 Task: Look for space in Botou, China from 2nd September, 2023 to 6th September, 2023 for 2 adults in price range Rs.15000 to Rs.20000. Place can be entire place with 1  bedroom having 1 bed and 1 bathroom. Property type can be house, flat, guest house, hotel. Booking option can be shelf check-in. Required host language is Chinese (Simplified).
Action: Mouse moved to (516, 133)
Screenshot: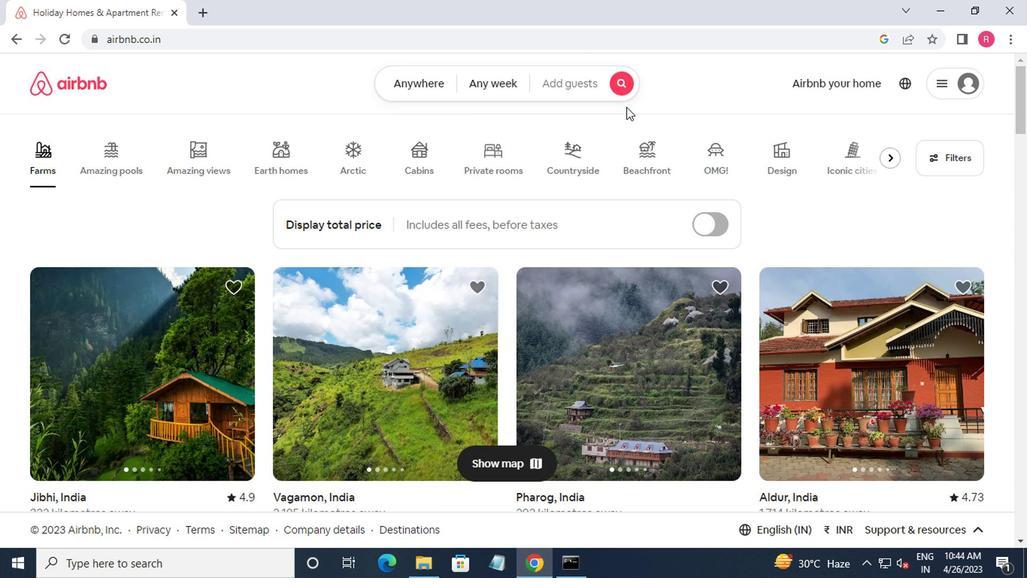 
Action: Mouse pressed left at (516, 133)
Screenshot: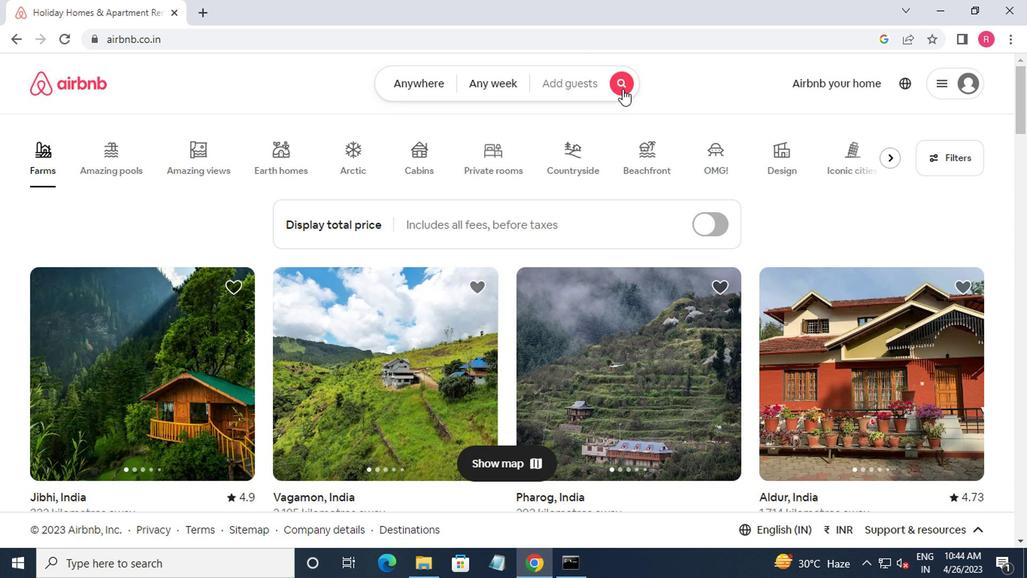 
Action: Mouse moved to (292, 171)
Screenshot: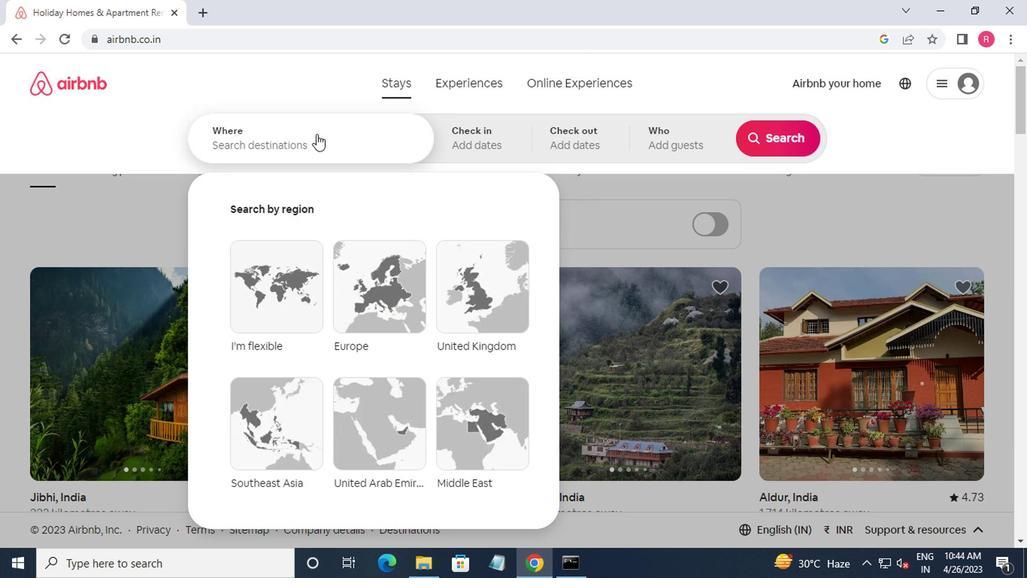 
Action: Mouse pressed left at (292, 171)
Screenshot: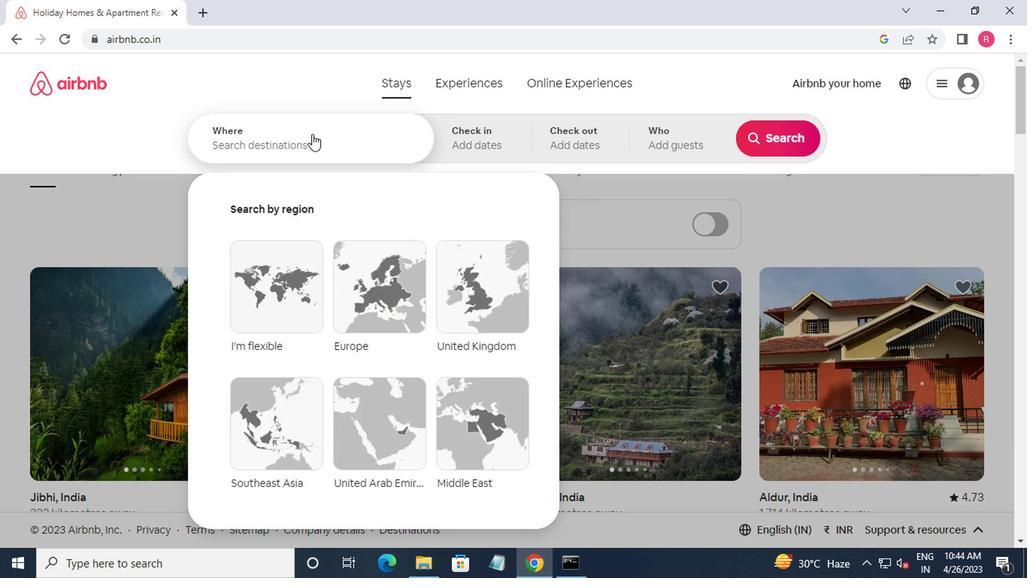 
Action: Mouse moved to (276, 187)
Screenshot: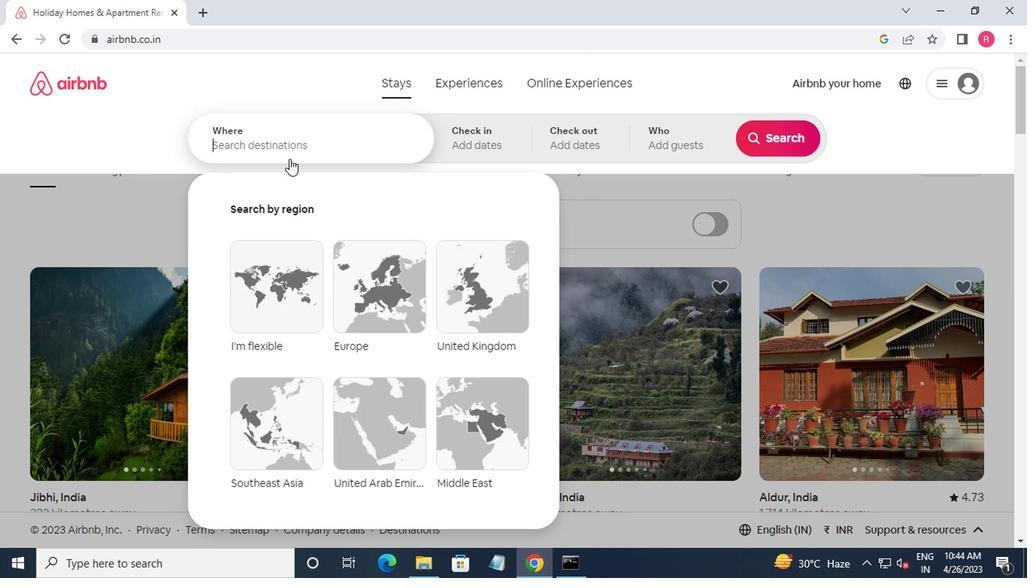 
Action: Key pressed botou,china
Screenshot: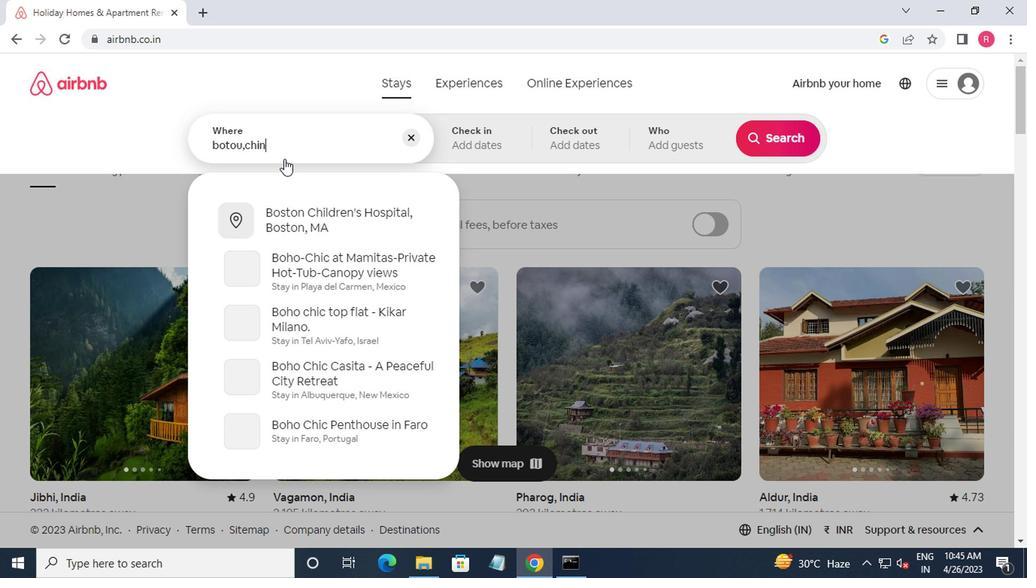 
Action: Mouse moved to (276, 187)
Screenshot: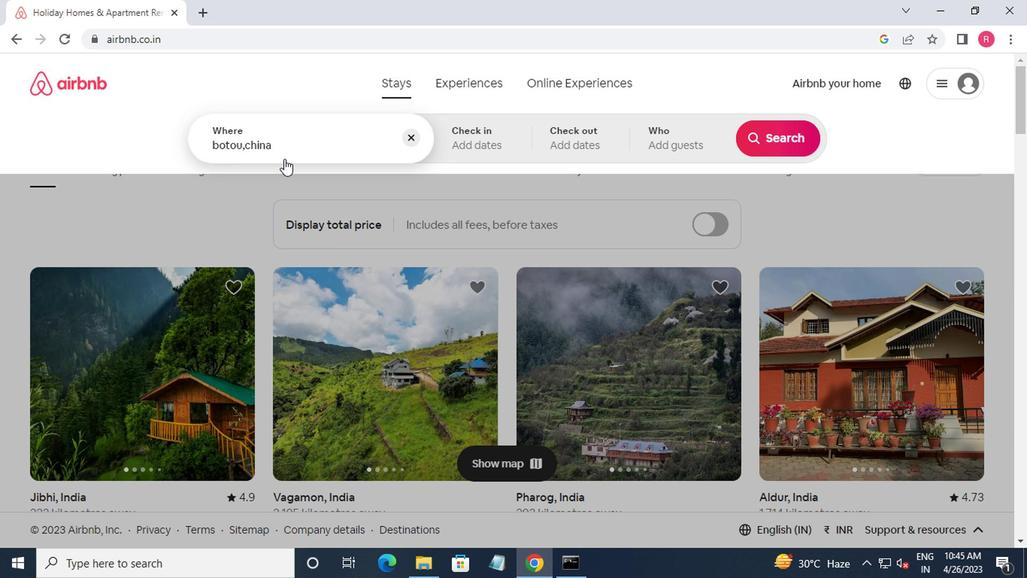 
Action: Key pressed <Key.enter>
Screenshot: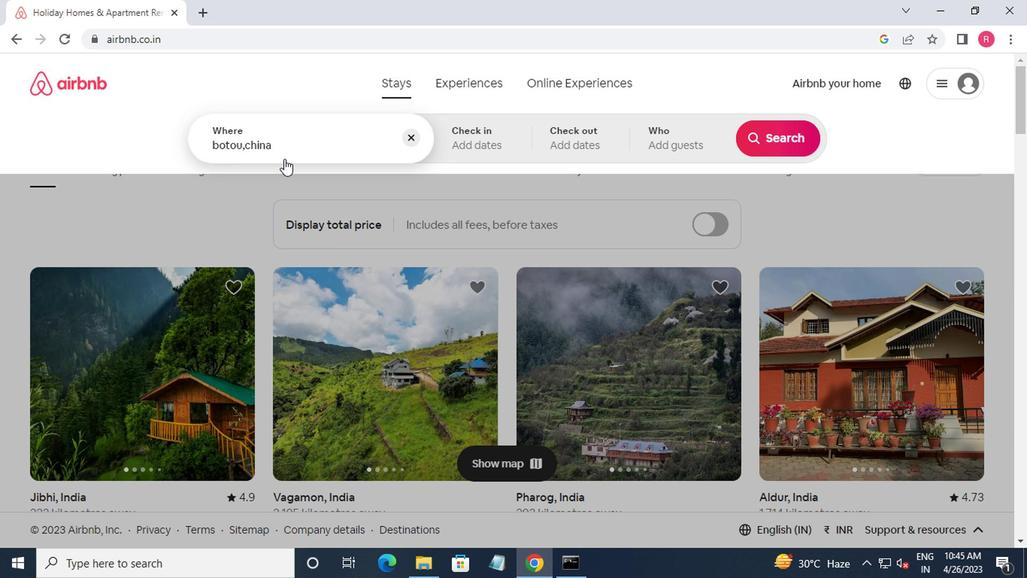 
Action: Mouse moved to (619, 255)
Screenshot: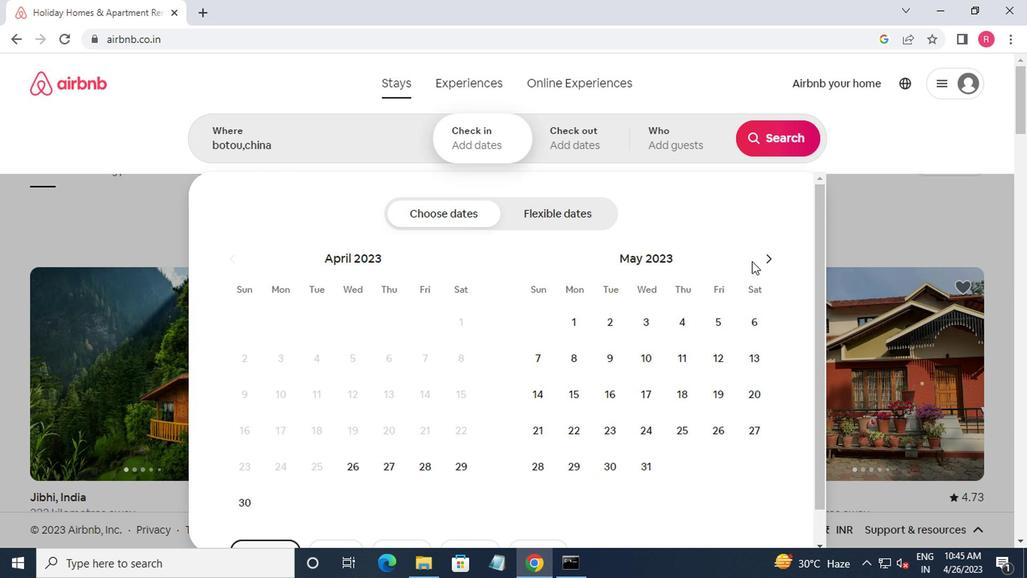 
Action: Mouse pressed left at (619, 255)
Screenshot: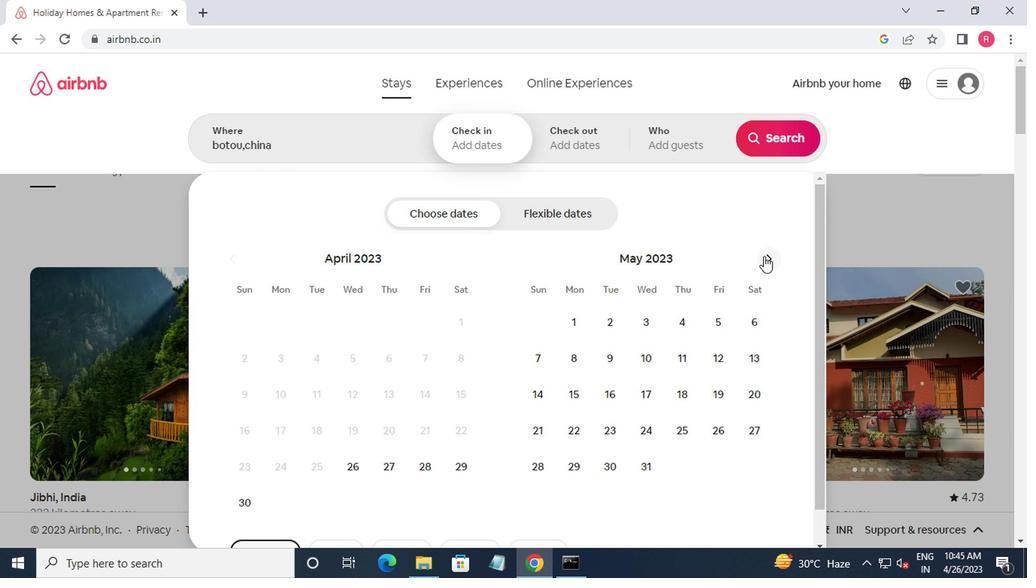 
Action: Mouse moved to (619, 255)
Screenshot: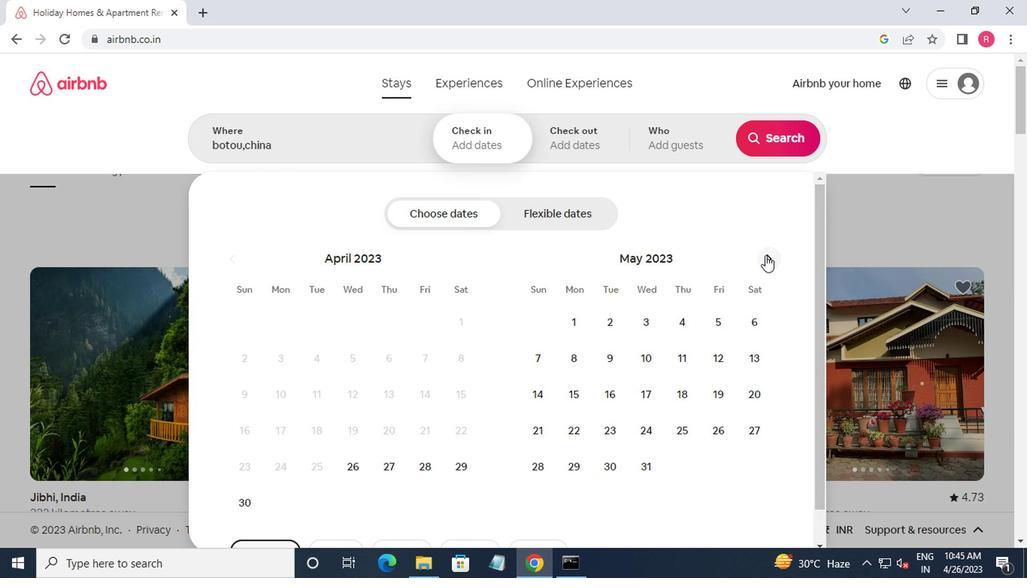 
Action: Mouse pressed left at (619, 255)
Screenshot: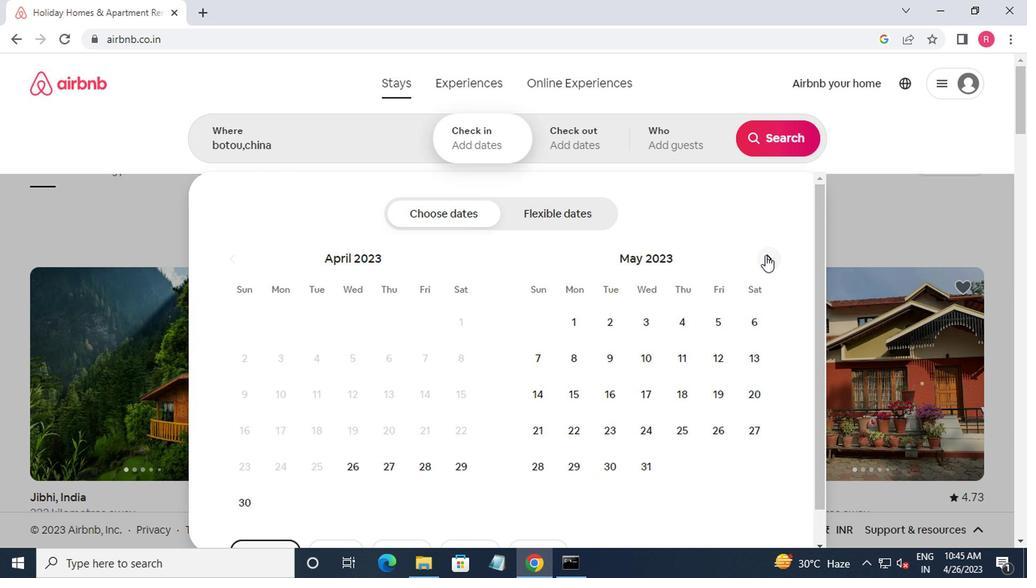 
Action: Mouse moved to (619, 254)
Screenshot: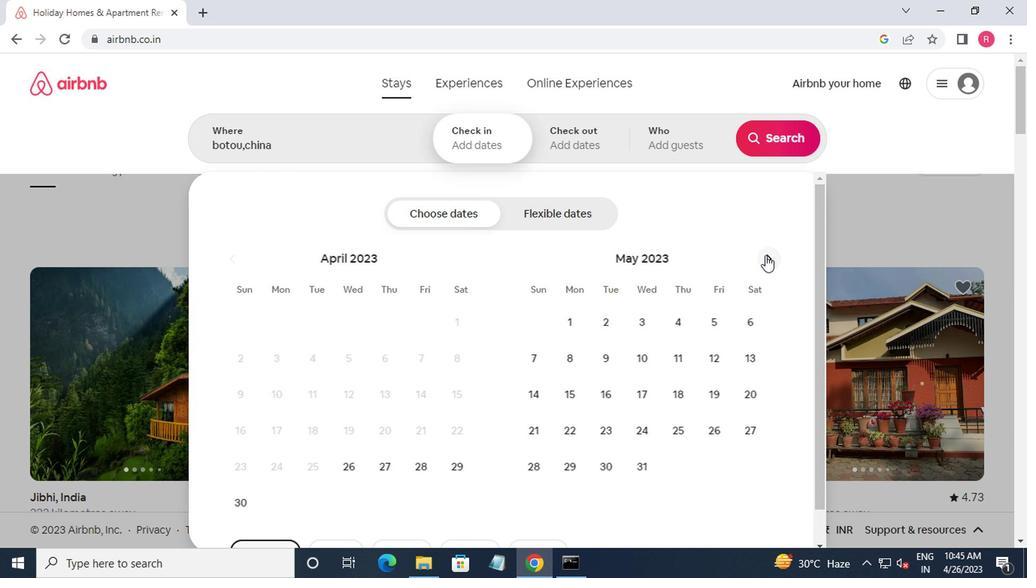 
Action: Mouse pressed left at (619, 254)
Screenshot: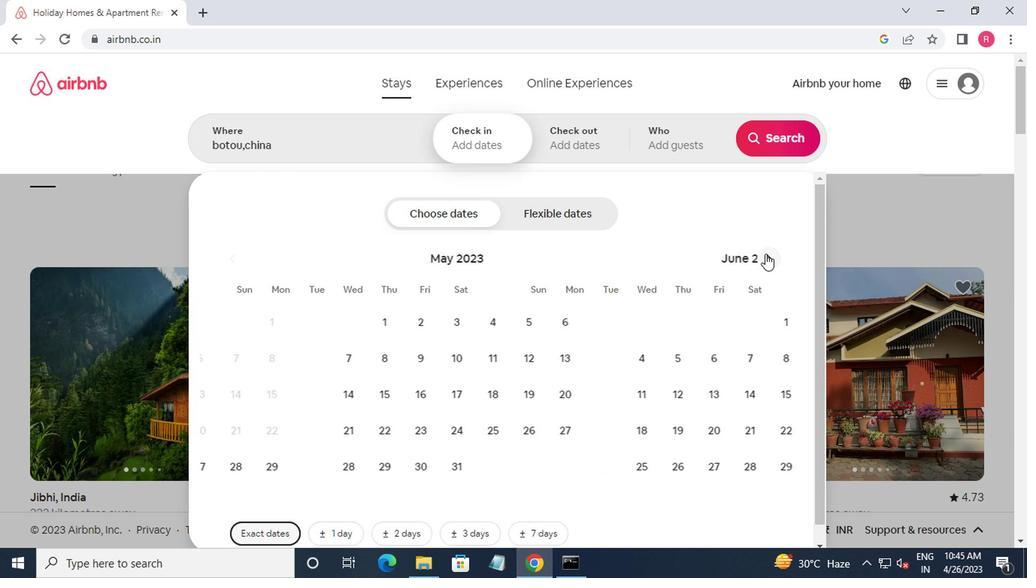 
Action: Mouse pressed left at (619, 254)
Screenshot: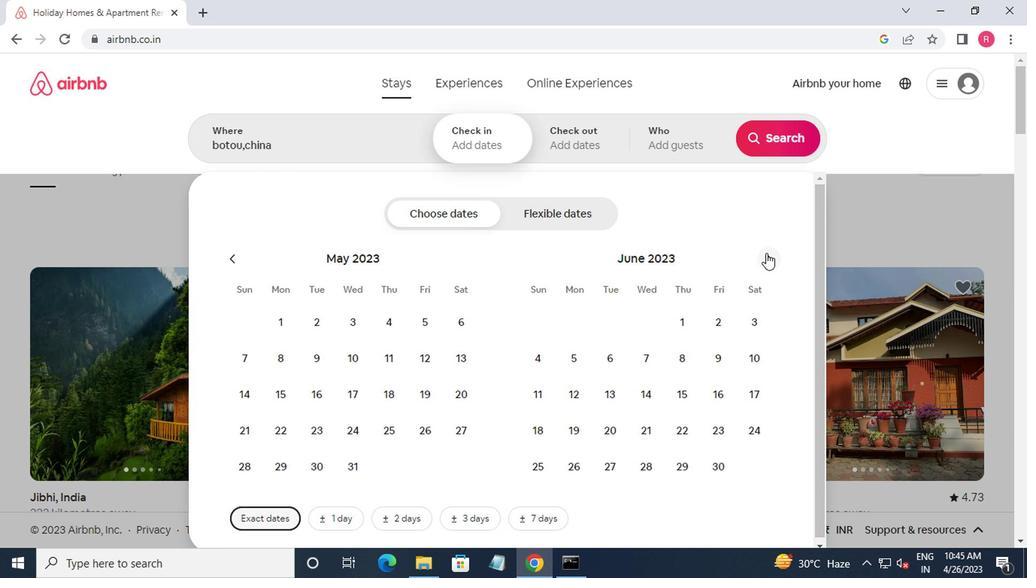 
Action: Mouse pressed left at (619, 254)
Screenshot: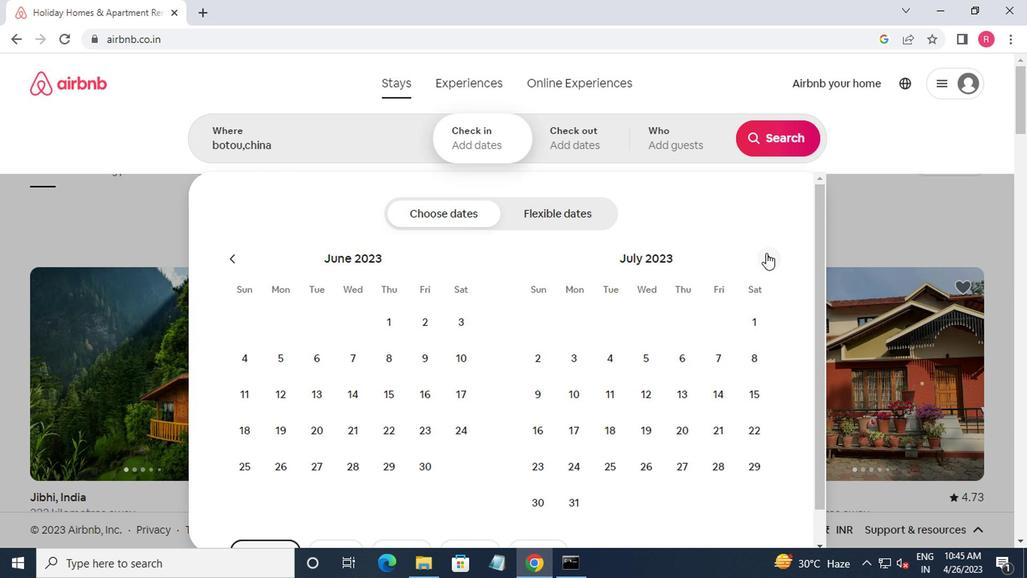 
Action: Mouse moved to (619, 254)
Screenshot: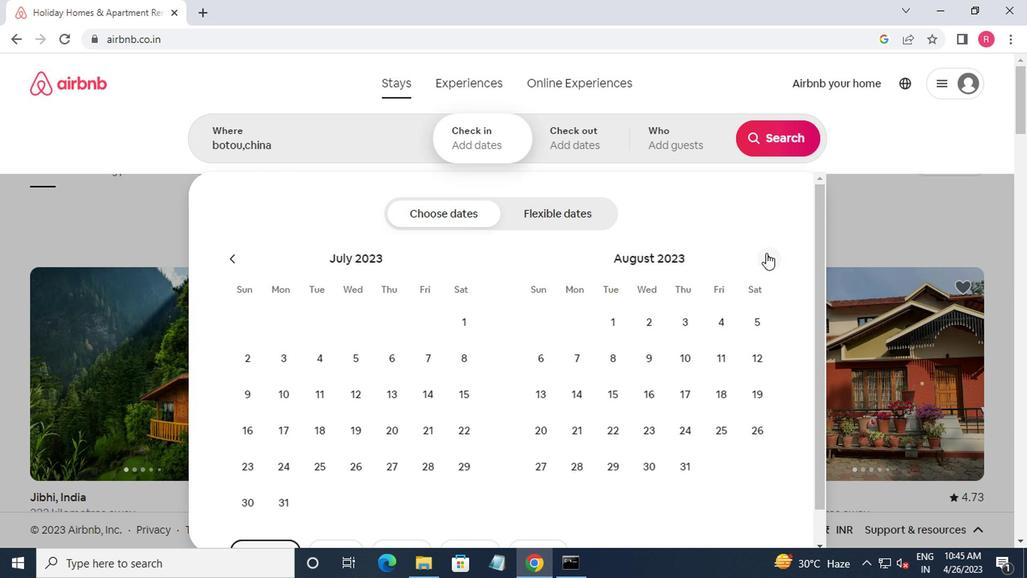 
Action: Mouse pressed left at (619, 254)
Screenshot: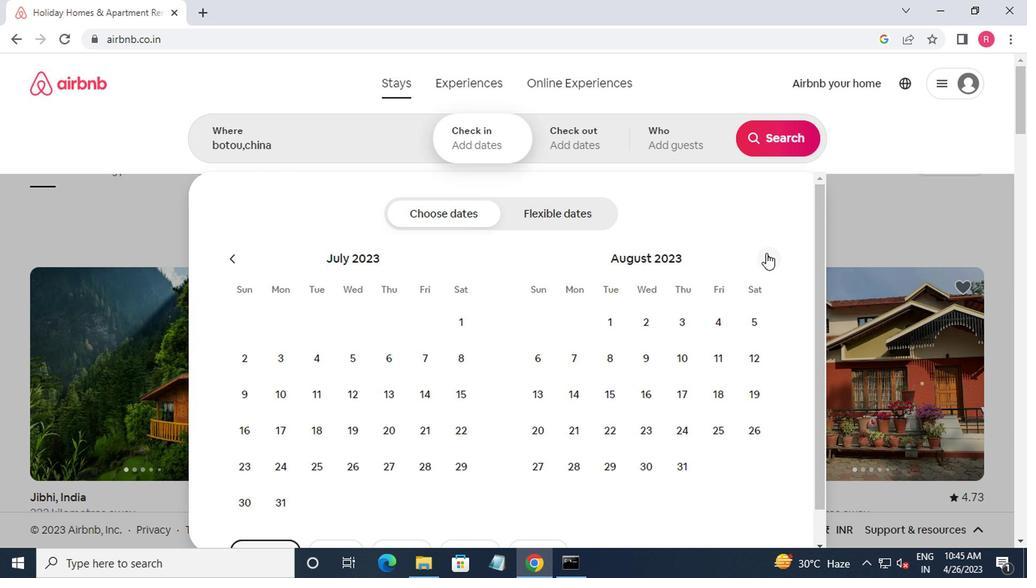 
Action: Mouse moved to (614, 309)
Screenshot: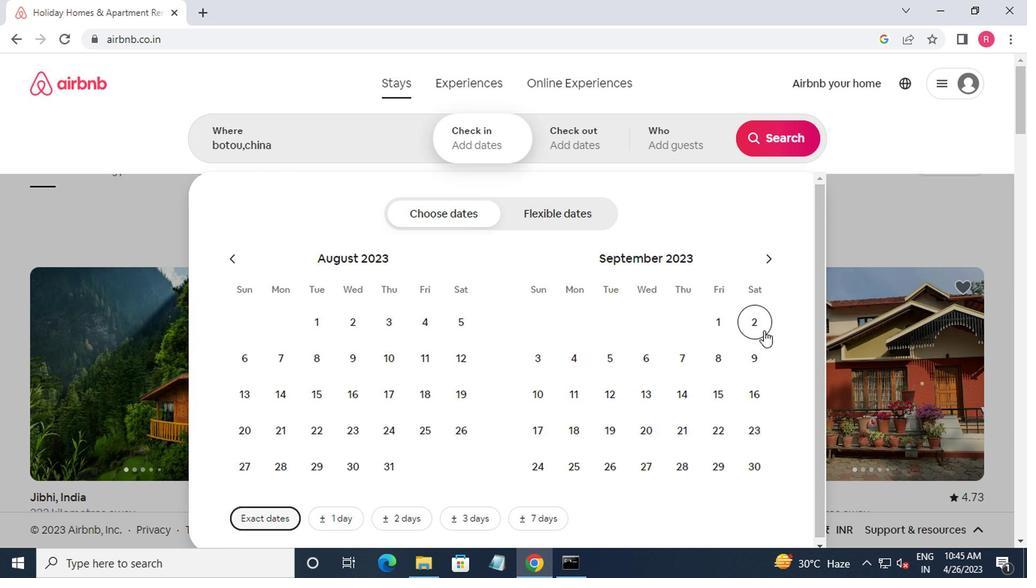 
Action: Mouse pressed left at (614, 309)
Screenshot: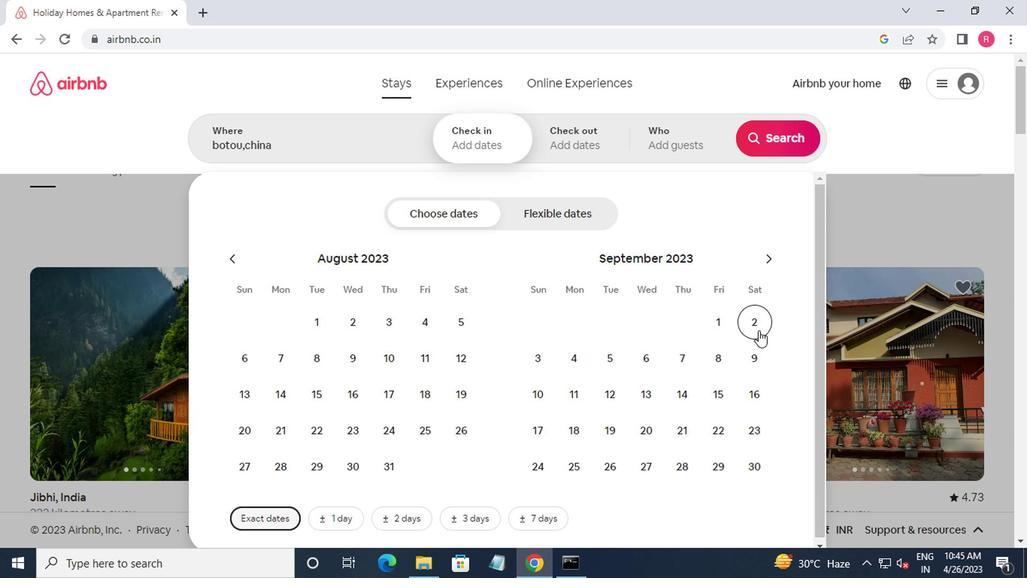 
Action: Mouse moved to (535, 340)
Screenshot: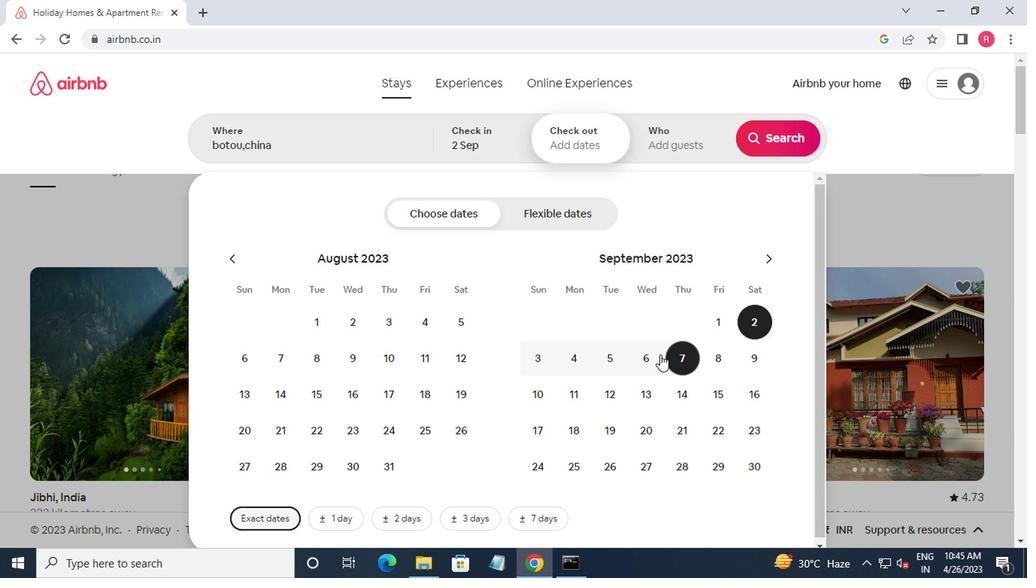 
Action: Mouse pressed left at (535, 340)
Screenshot: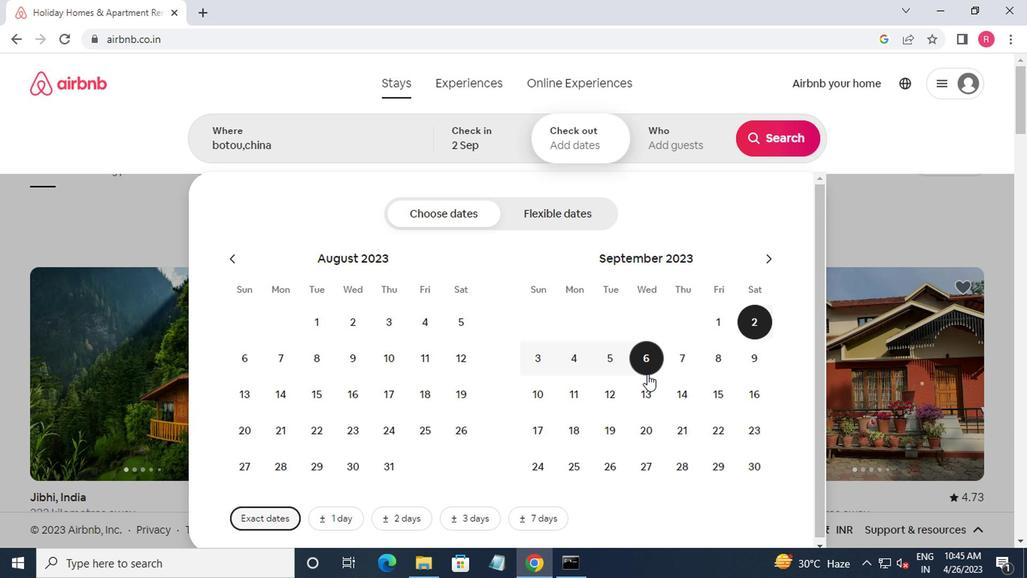 
Action: Mouse moved to (542, 160)
Screenshot: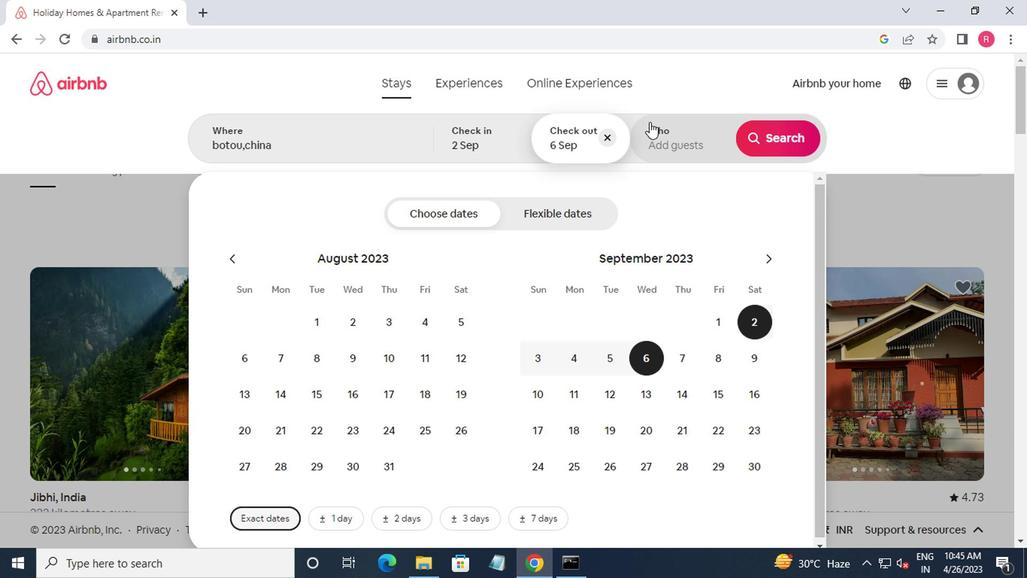 
Action: Mouse pressed left at (542, 160)
Screenshot: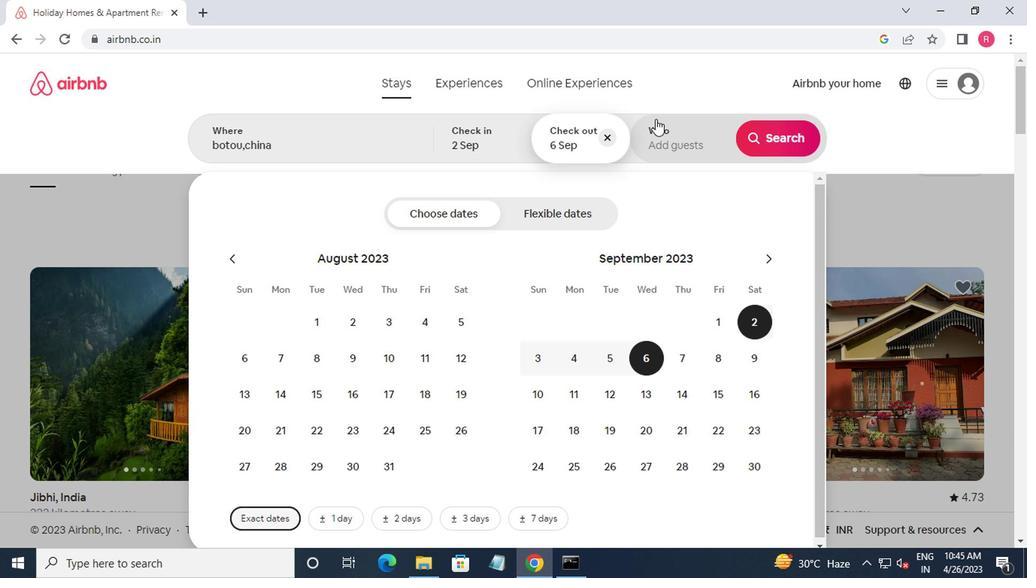 
Action: Mouse moved to (630, 232)
Screenshot: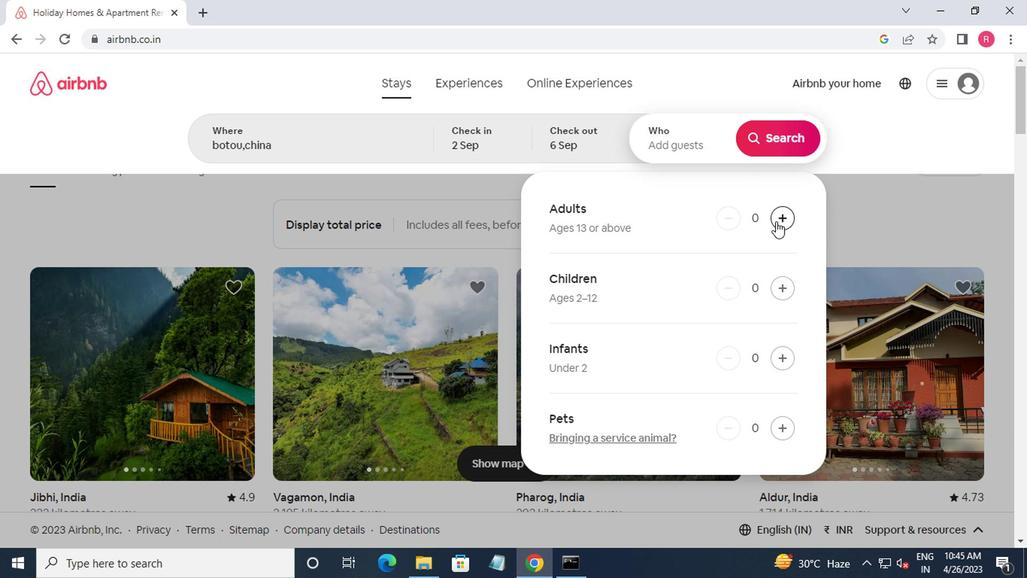 
Action: Mouse pressed left at (630, 232)
Screenshot: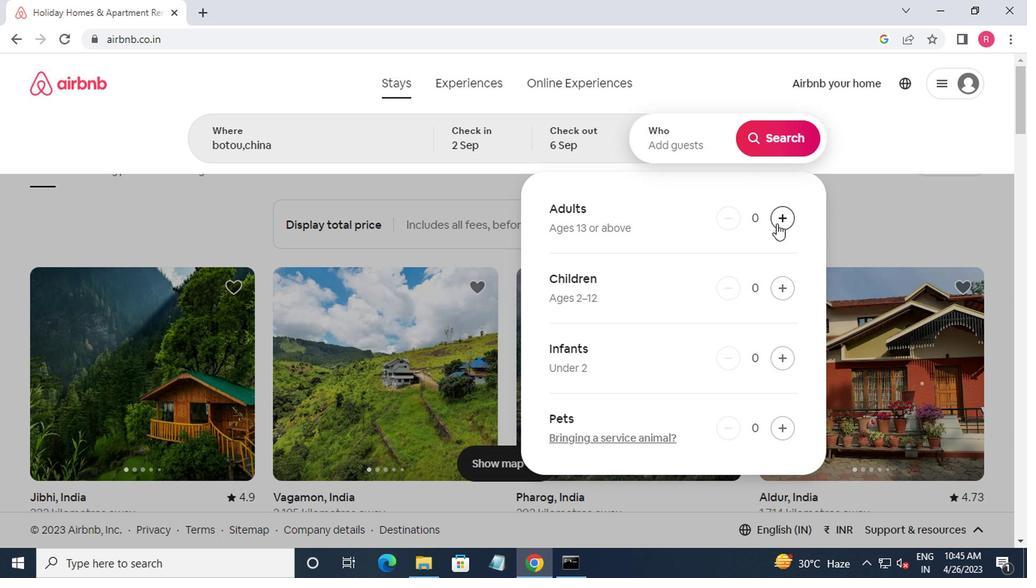 
Action: Mouse moved to (630, 232)
Screenshot: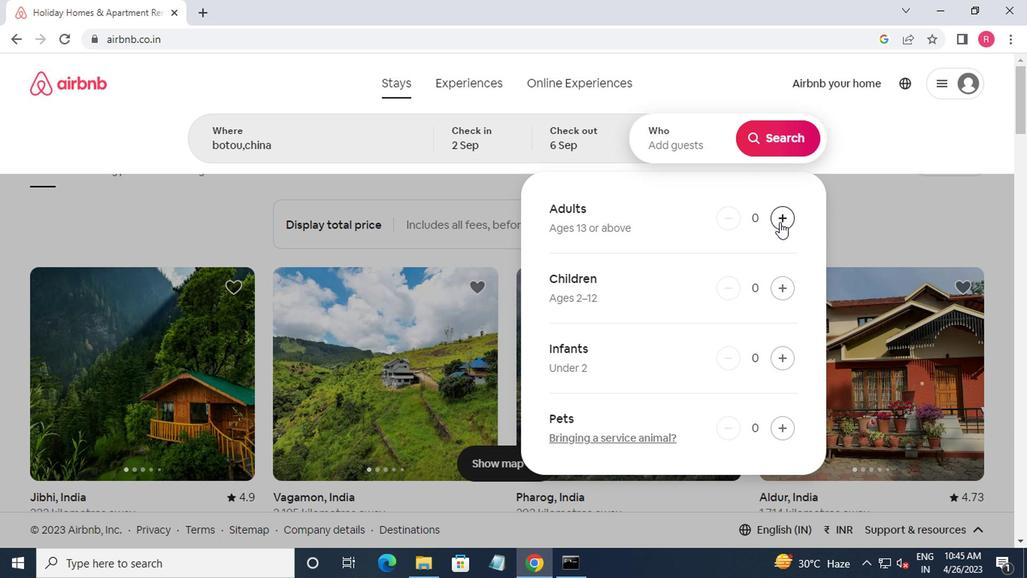
Action: Mouse pressed left at (630, 232)
Screenshot: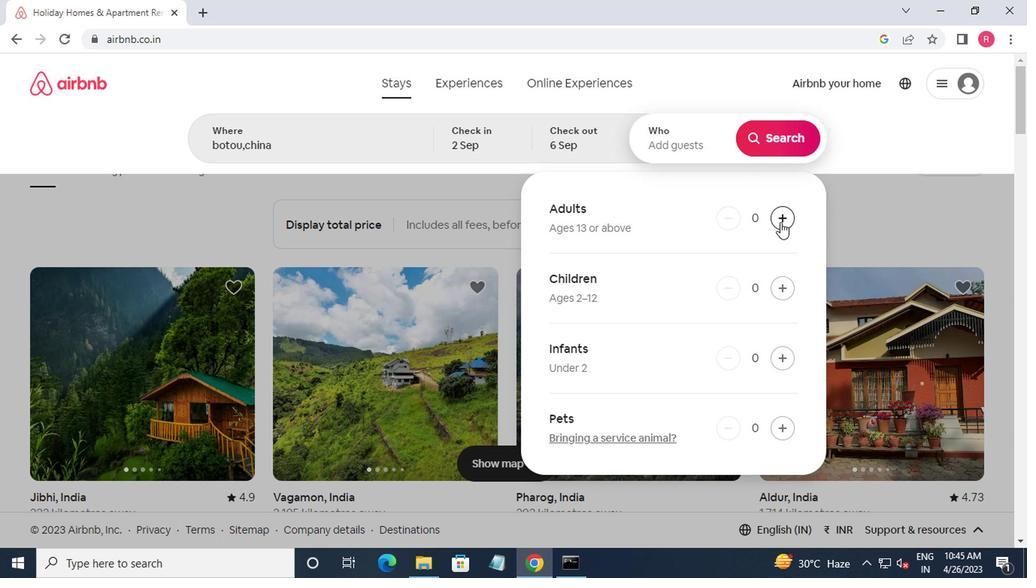 
Action: Mouse moved to (630, 232)
Screenshot: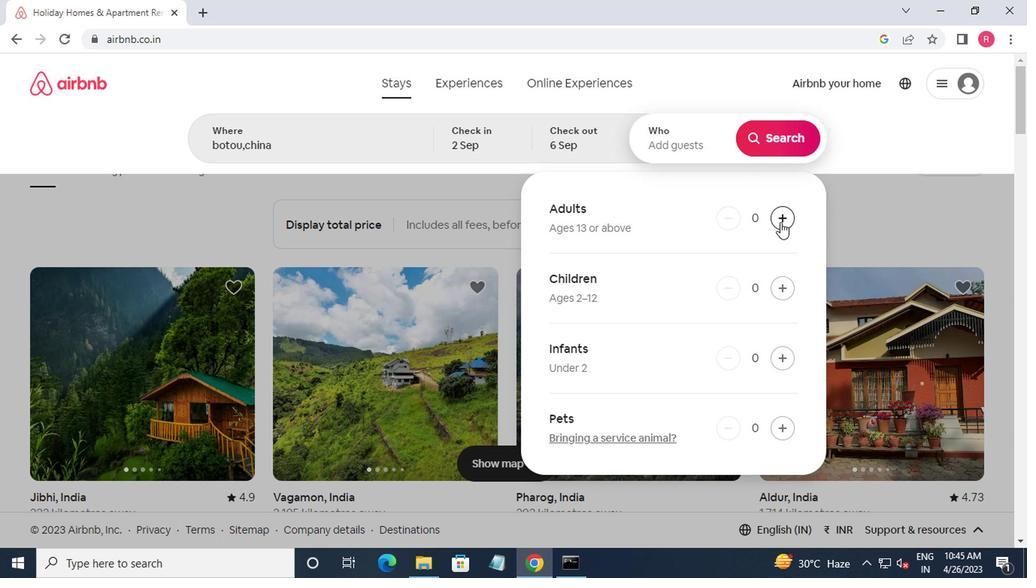 
Action: Mouse pressed left at (630, 232)
Screenshot: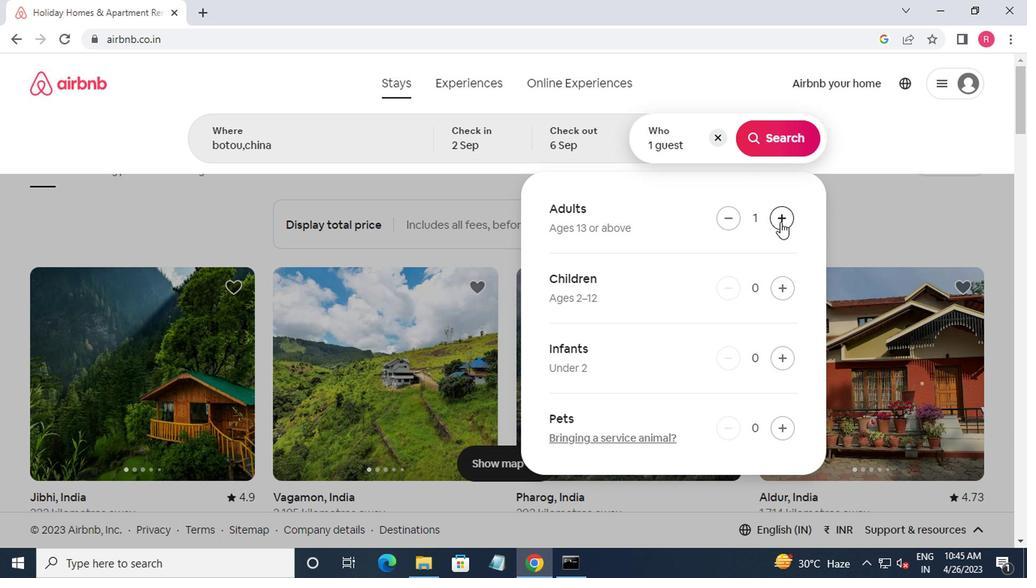 
Action: Mouse moved to (631, 232)
Screenshot: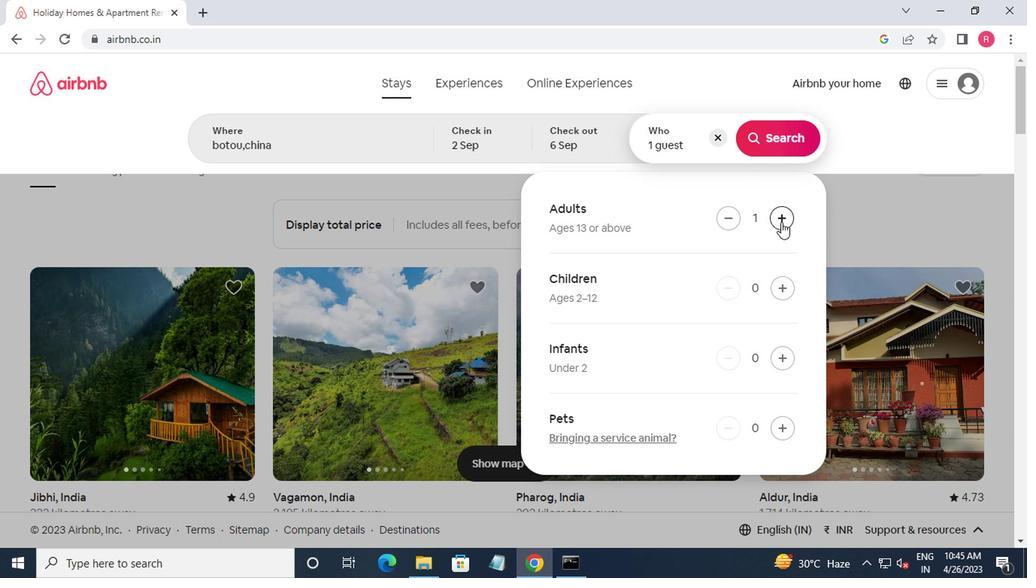 
Action: Mouse pressed left at (631, 232)
Screenshot: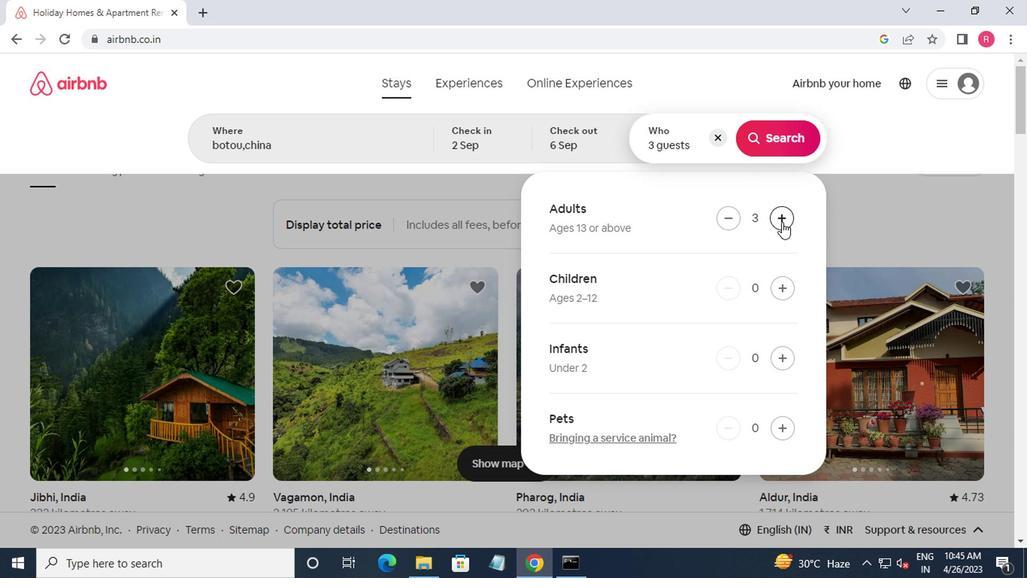 
Action: Mouse moved to (631, 232)
Screenshot: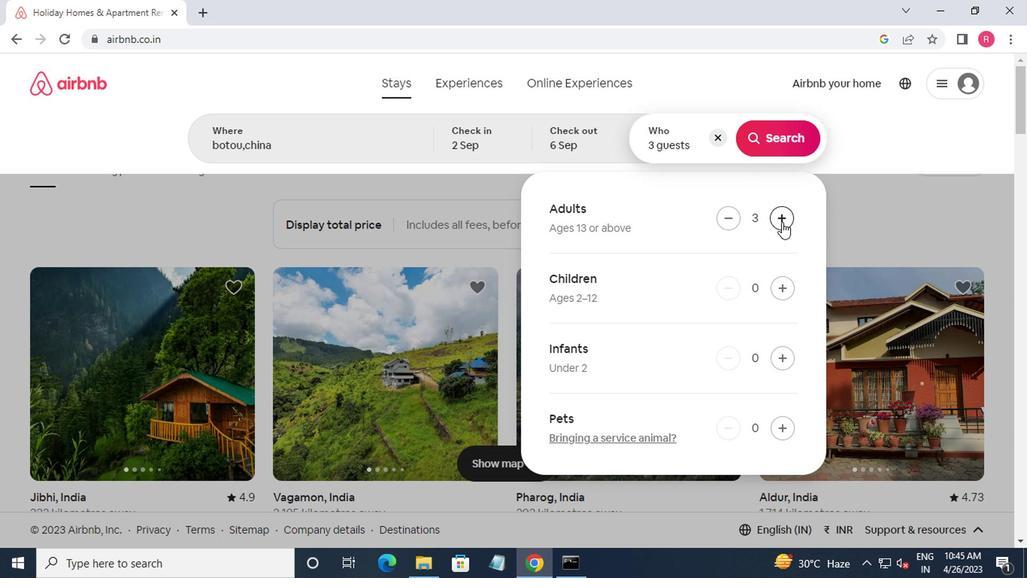 
Action: Mouse pressed left at (631, 232)
Screenshot: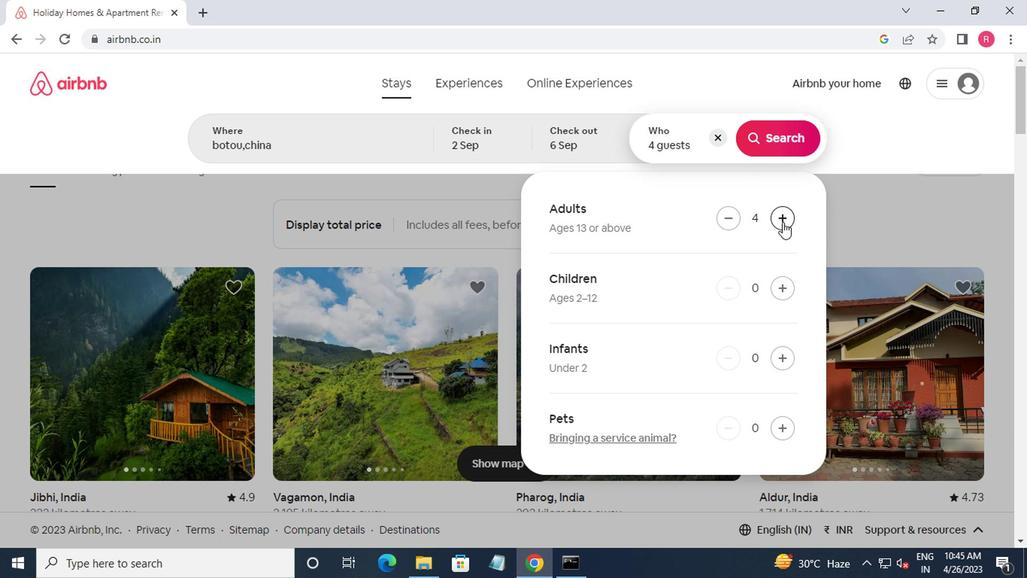 
Action: Mouse pressed left at (631, 232)
Screenshot: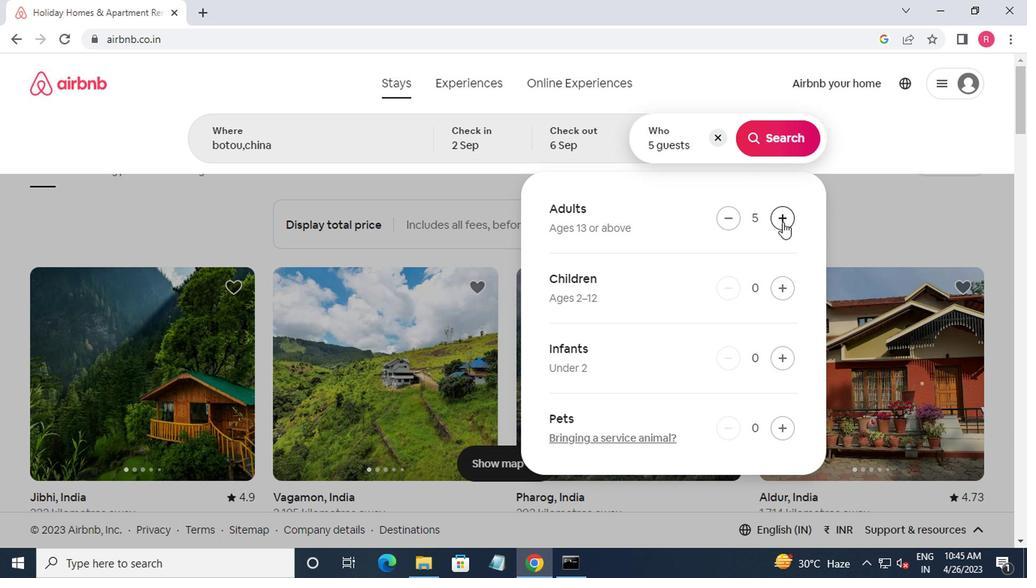 
Action: Mouse moved to (599, 233)
Screenshot: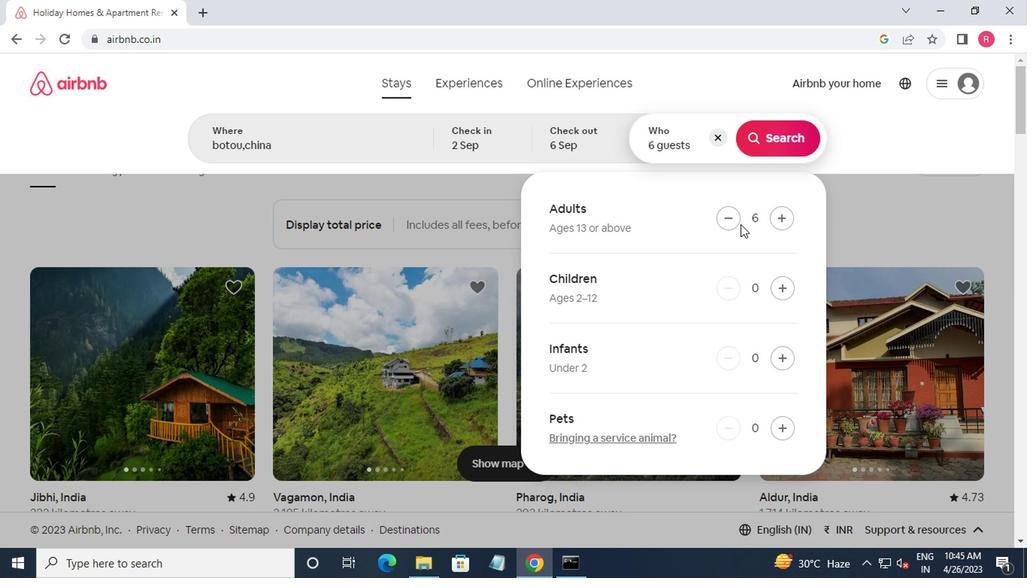 
Action: Mouse pressed left at (599, 233)
Screenshot: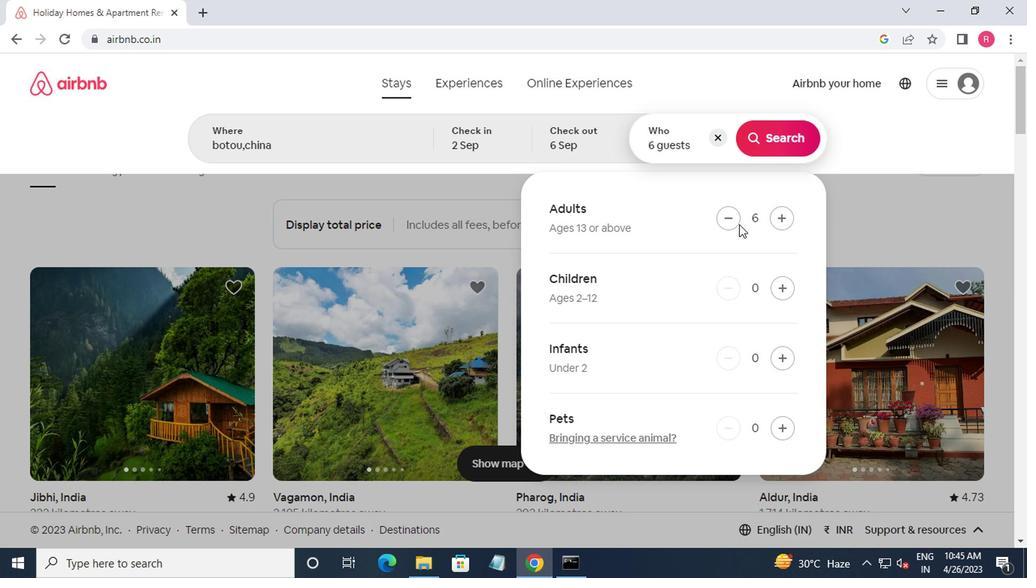 
Action: Mouse pressed left at (599, 233)
Screenshot: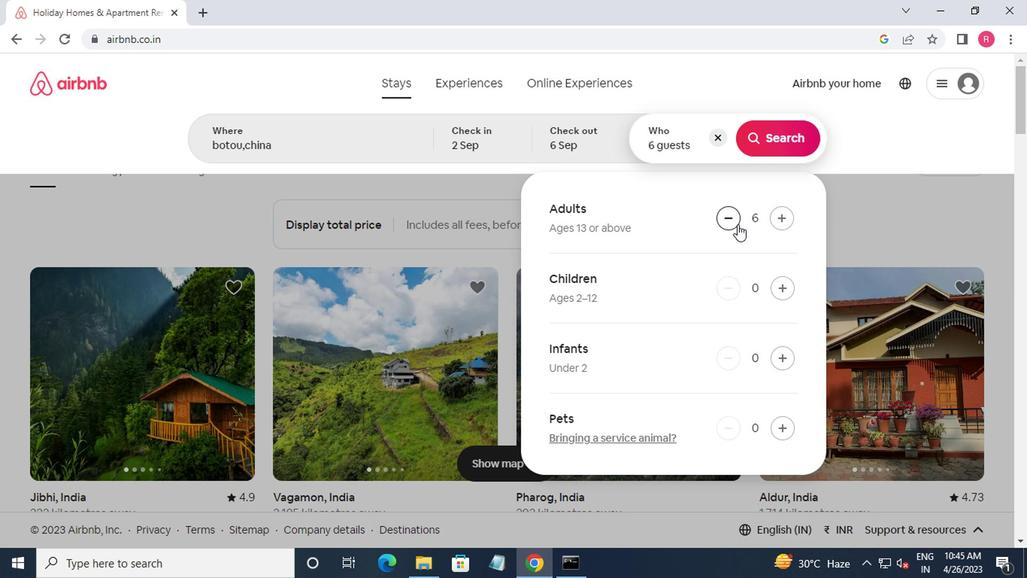 
Action: Mouse pressed left at (599, 233)
Screenshot: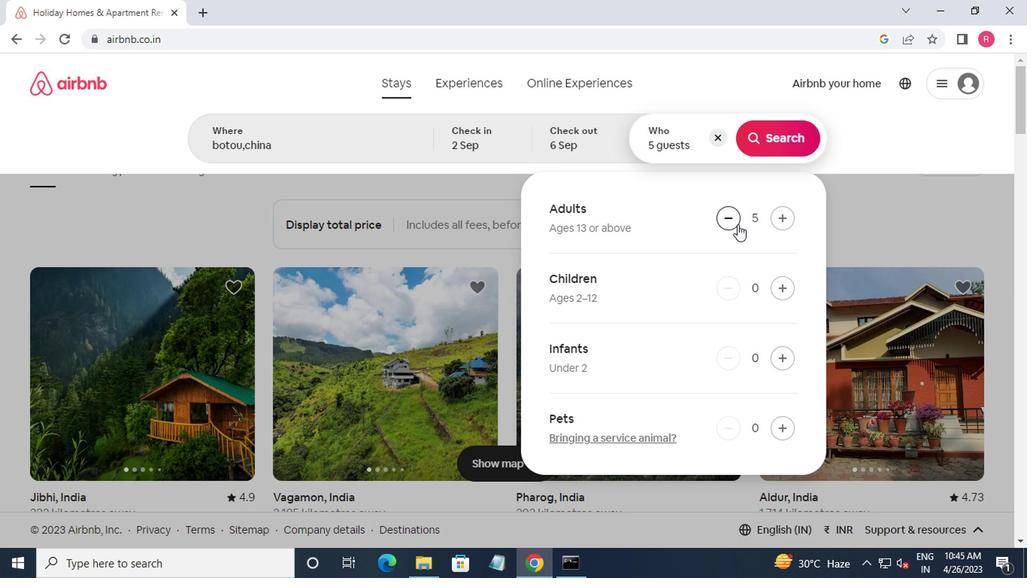 
Action: Mouse pressed left at (599, 233)
Screenshot: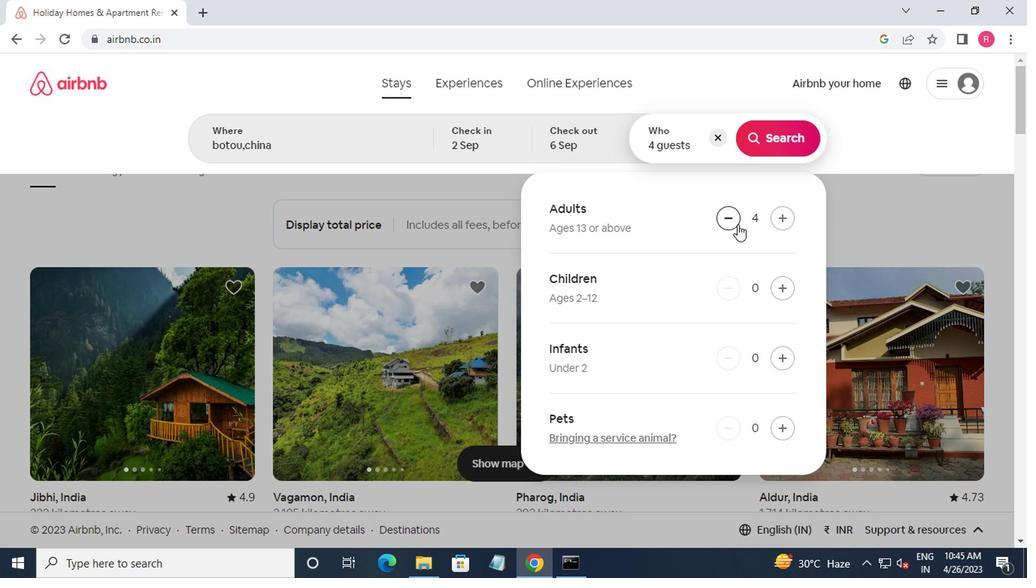 
Action: Mouse moved to (599, 233)
Screenshot: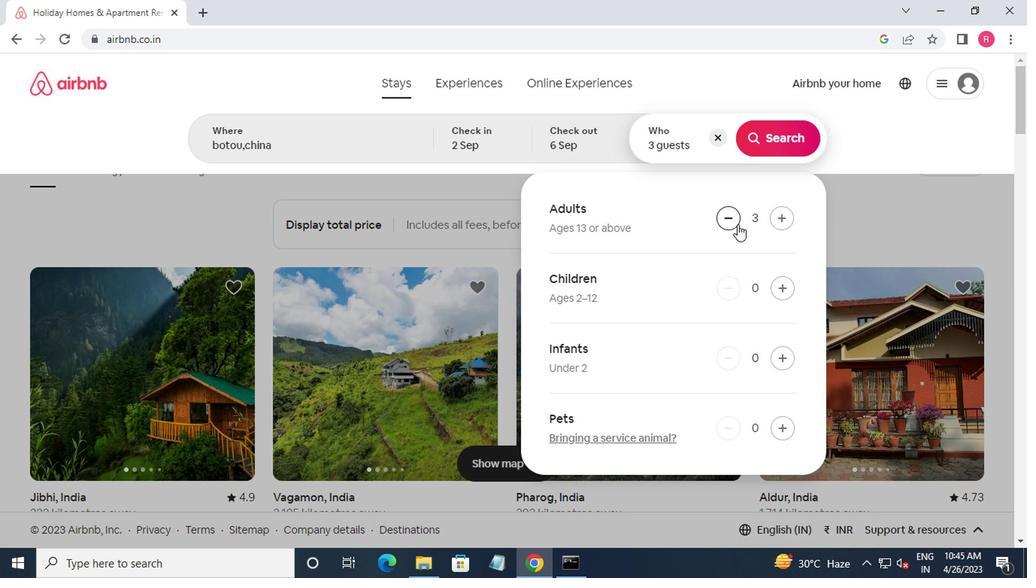
Action: Mouse pressed left at (599, 233)
Screenshot: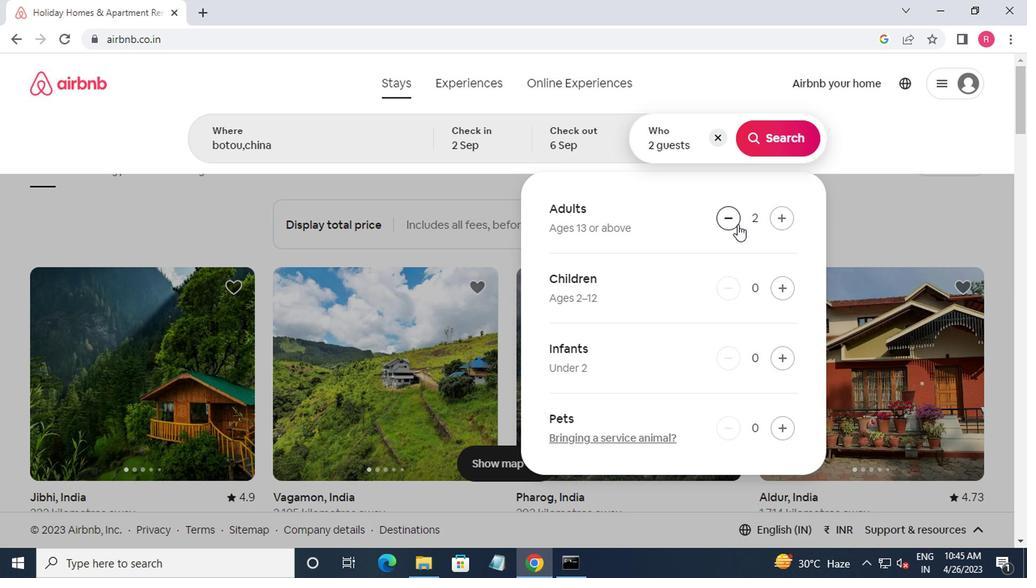 
Action: Mouse moved to (634, 230)
Screenshot: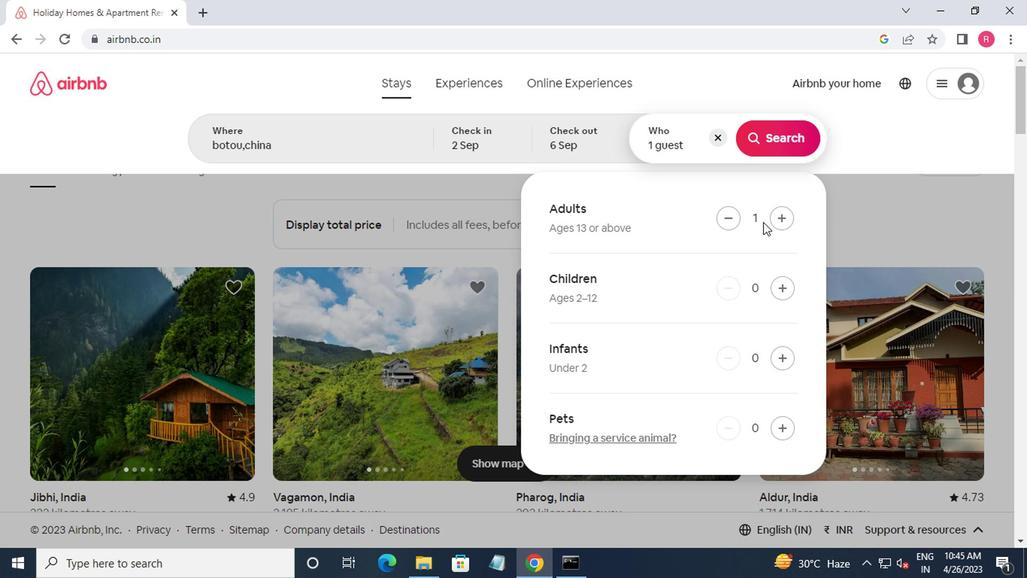 
Action: Mouse pressed left at (634, 230)
Screenshot: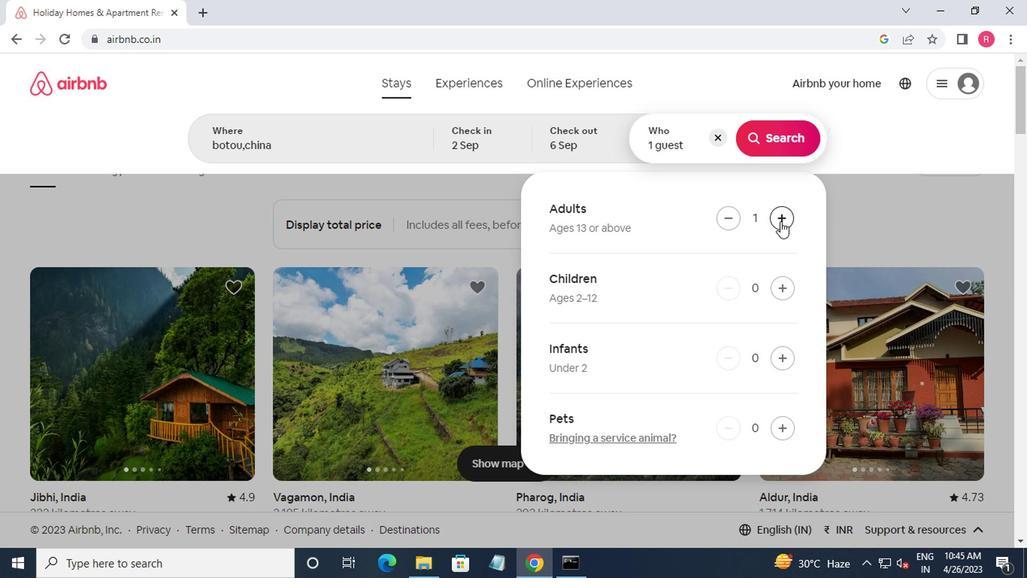 
Action: Mouse moved to (625, 174)
Screenshot: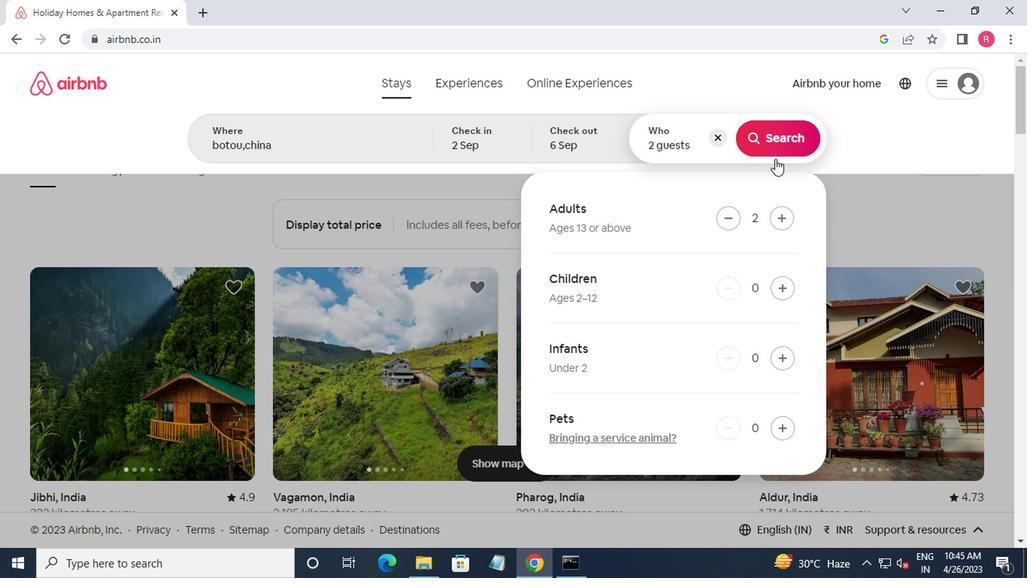 
Action: Mouse pressed left at (625, 174)
Screenshot: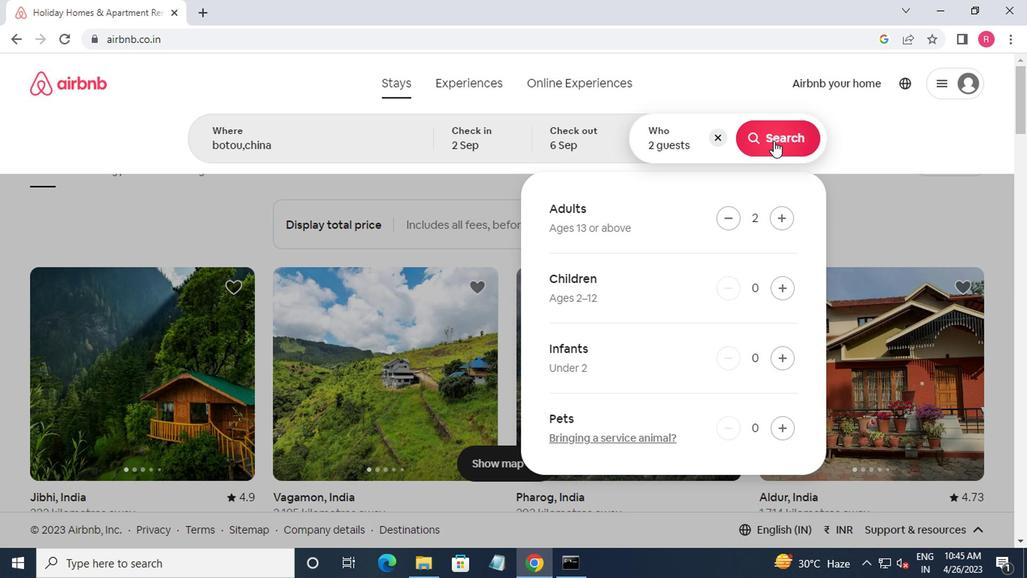 
Action: Mouse moved to (751, 173)
Screenshot: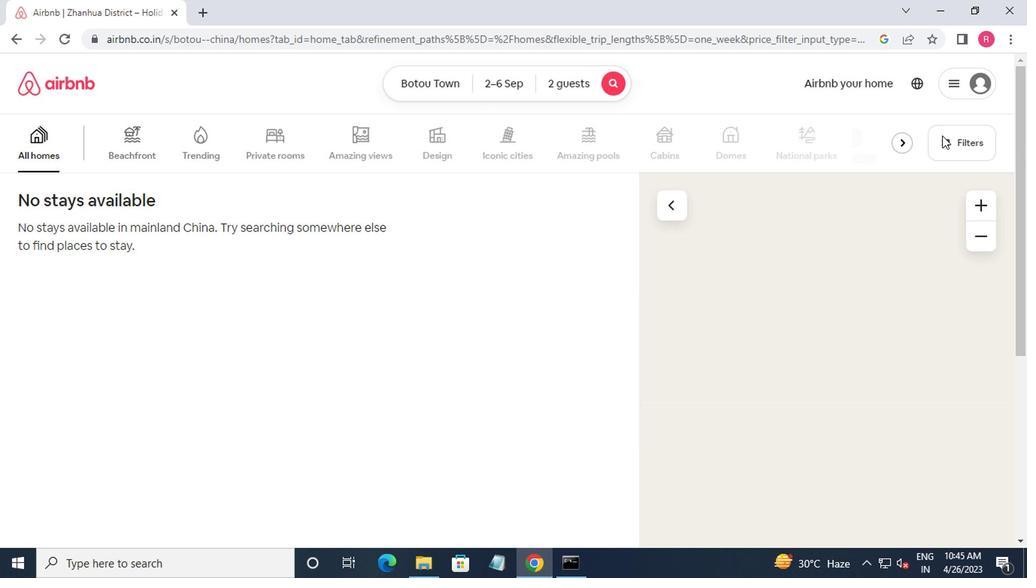
Action: Mouse pressed left at (751, 173)
Screenshot: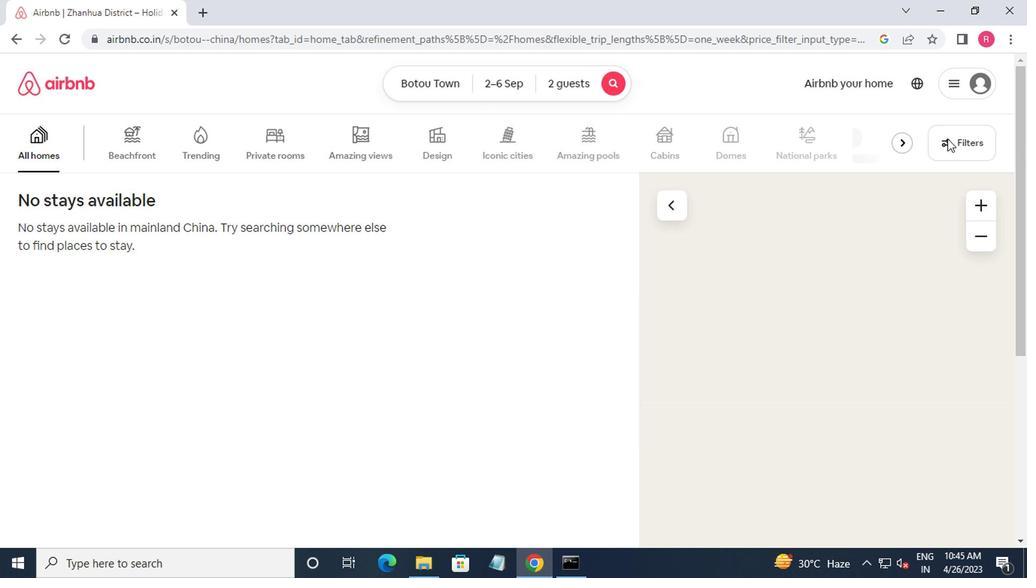 
Action: Mouse moved to (303, 237)
Screenshot: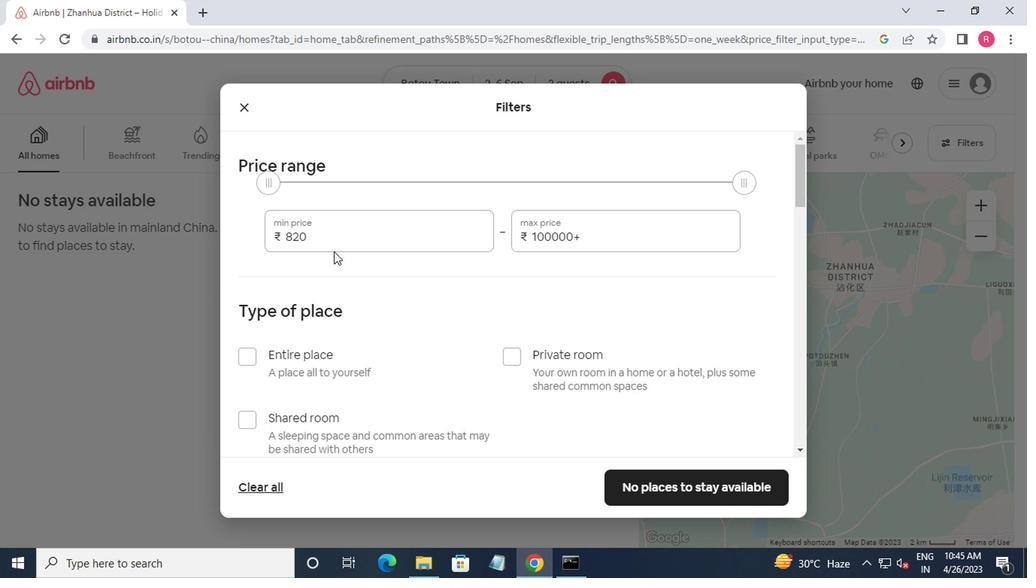 
Action: Mouse pressed left at (303, 237)
Screenshot: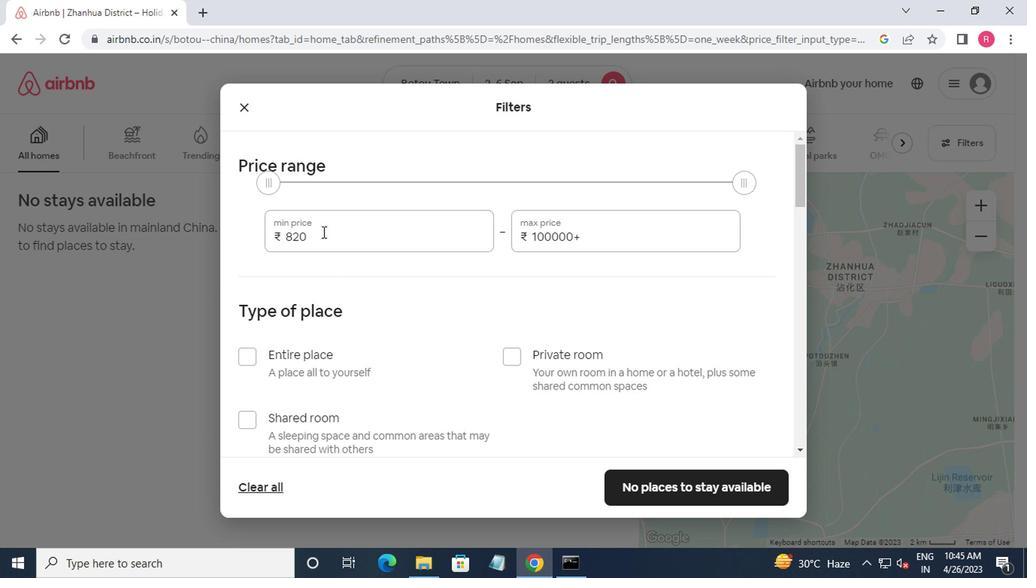 
Action: Mouse moved to (319, 168)
Screenshot: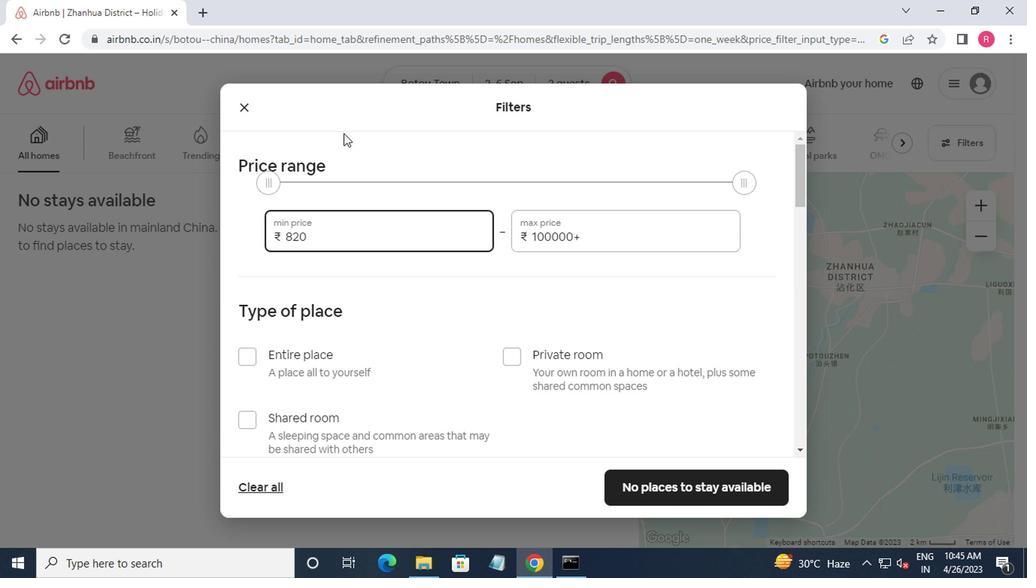 
Action: Key pressed <Key.backspace><Key.backspace>
Screenshot: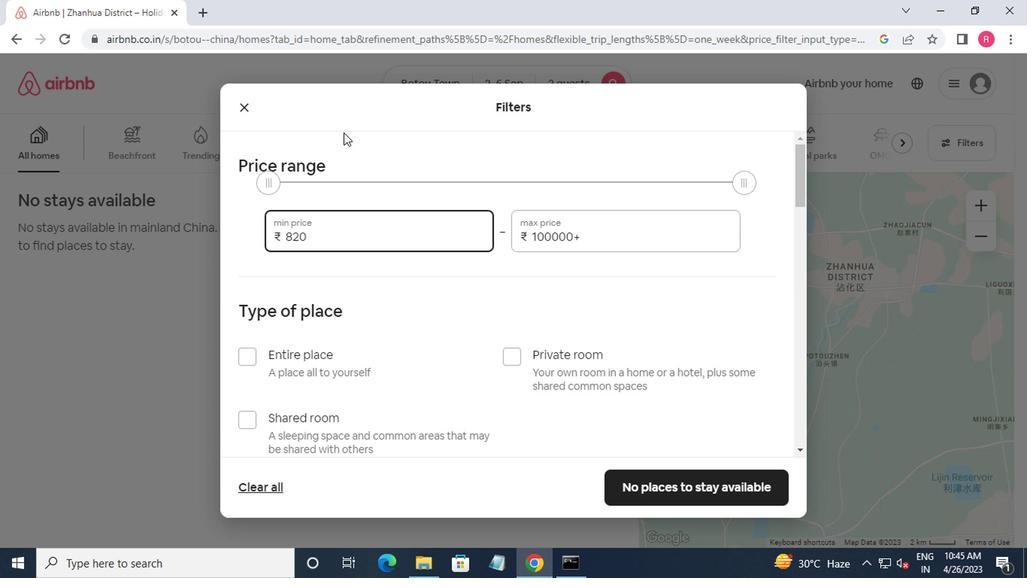 
Action: Mouse moved to (319, 167)
Screenshot: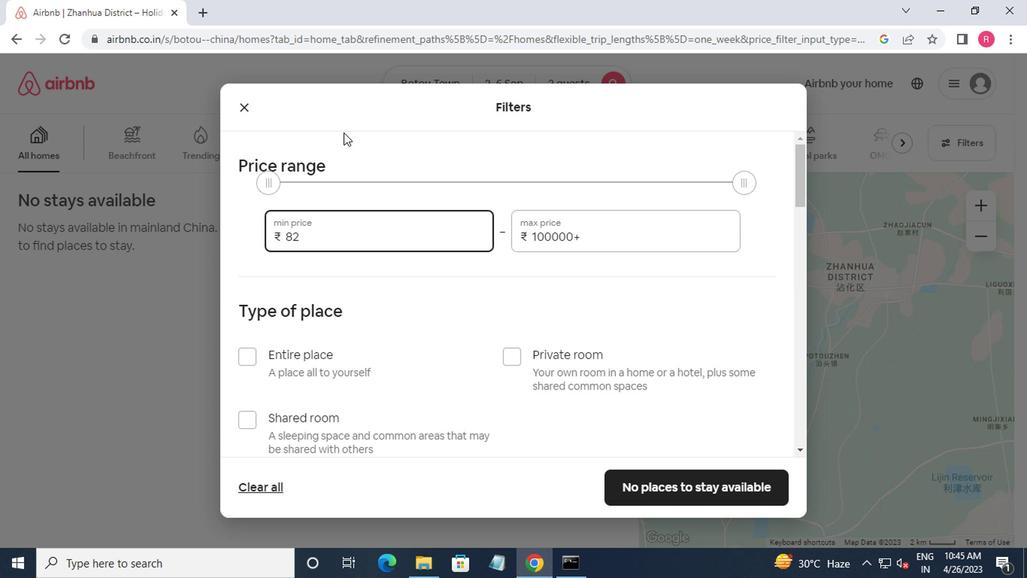 
Action: Key pressed <Key.backspace><Key.backspace>15000<Key.tab>20
Screenshot: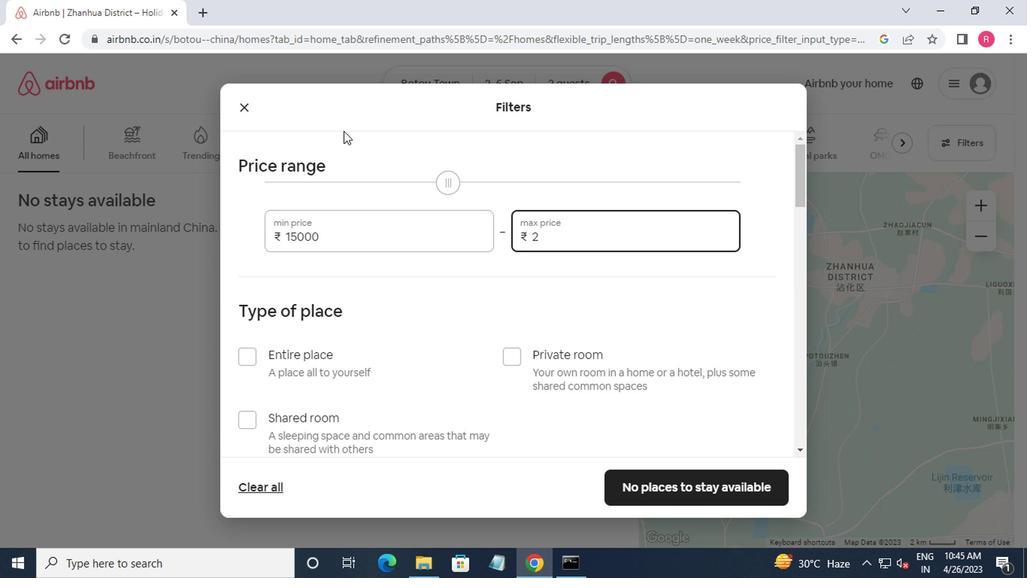 
Action: Mouse moved to (319, 167)
Screenshot: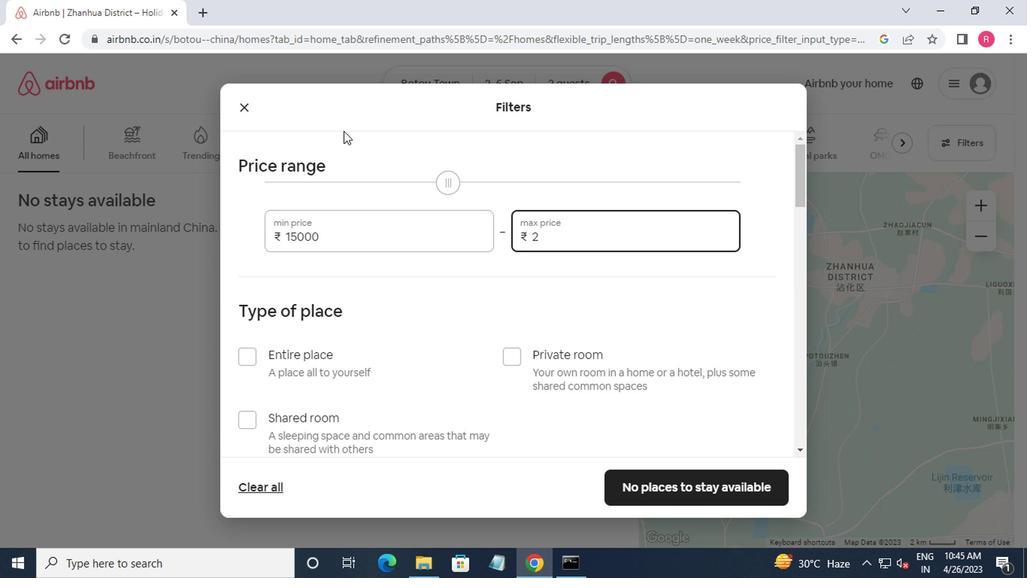 
Action: Key pressed 000
Screenshot: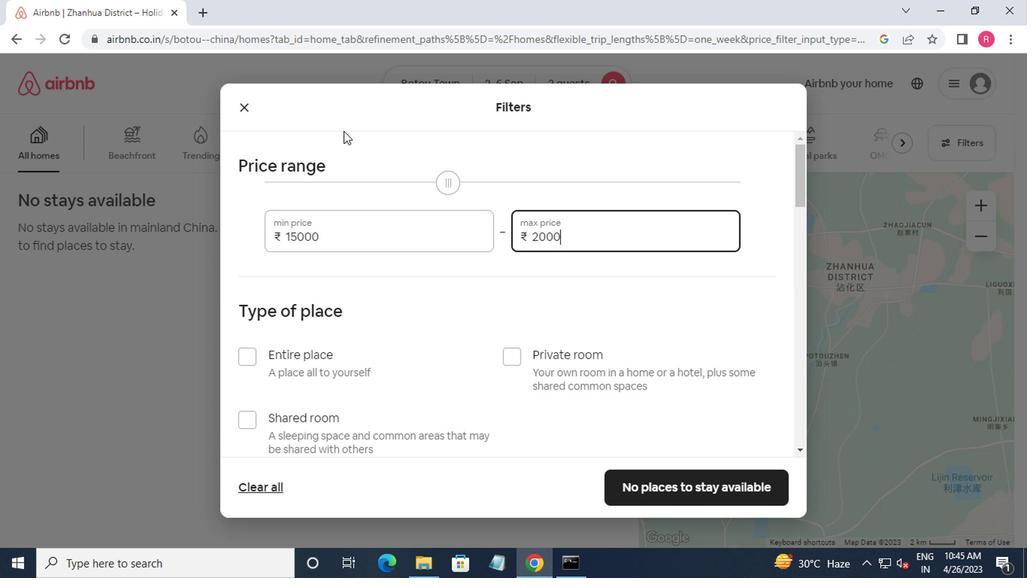 
Action: Mouse moved to (567, 172)
Screenshot: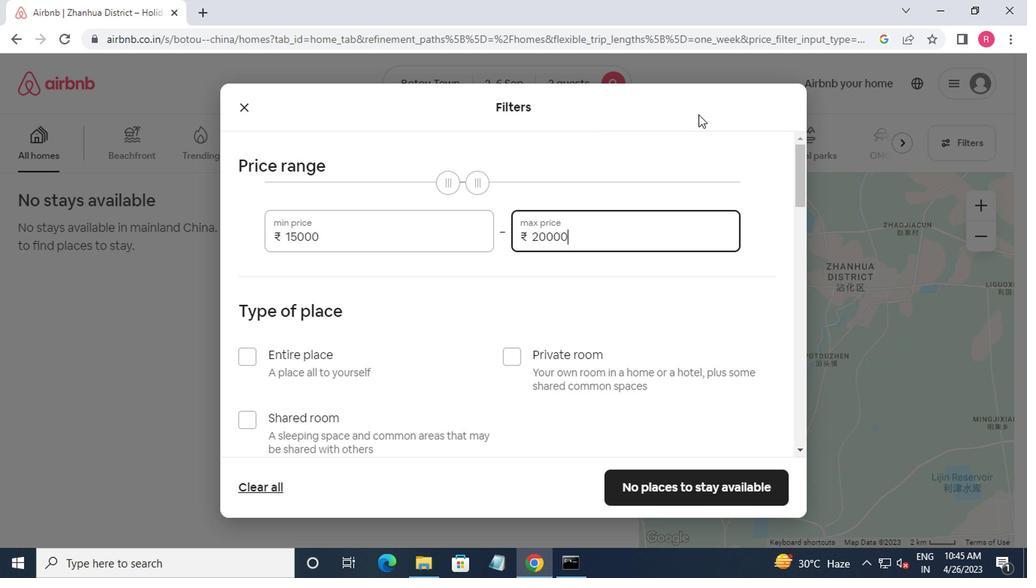 
Action: Mouse scrolled (567, 172) with delta (0, 0)
Screenshot: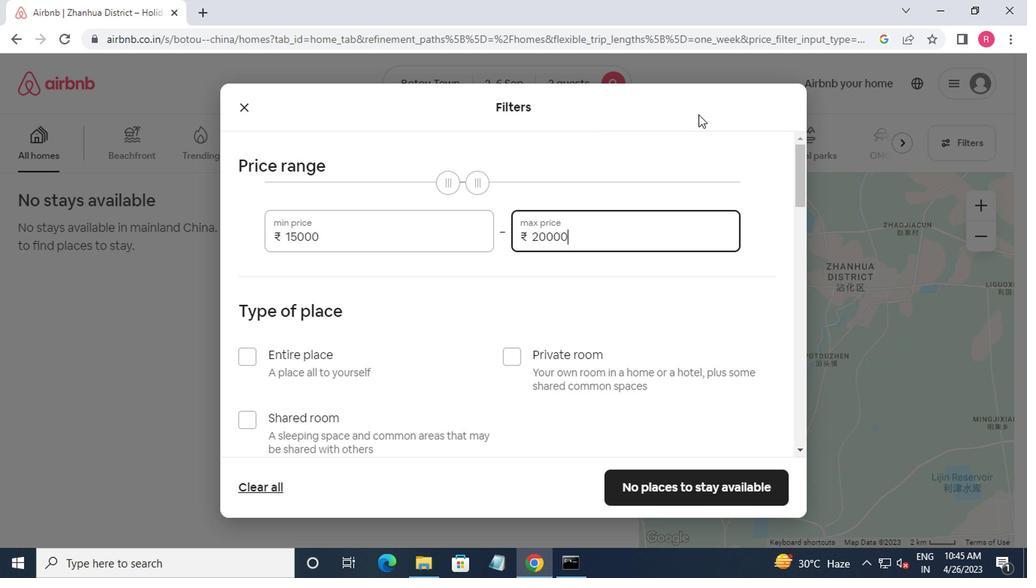 
Action: Mouse moved to (562, 182)
Screenshot: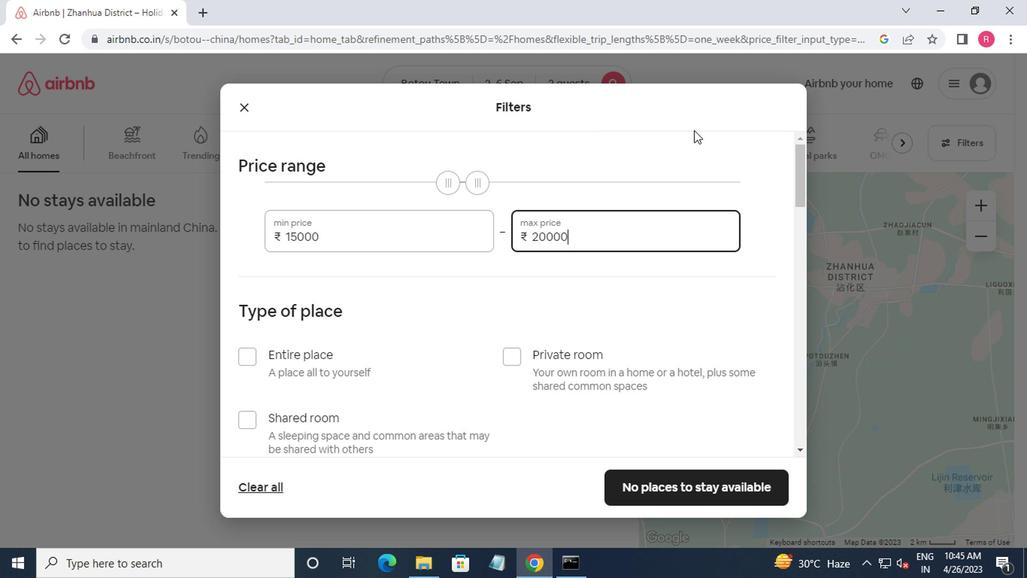 
Action: Mouse scrolled (562, 181) with delta (0, 0)
Screenshot: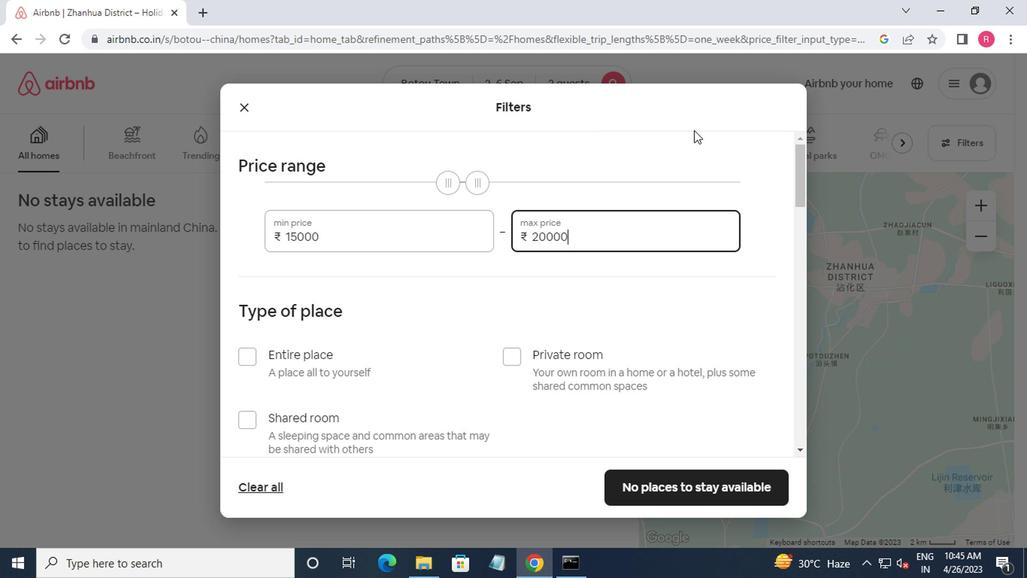 
Action: Mouse moved to (253, 224)
Screenshot: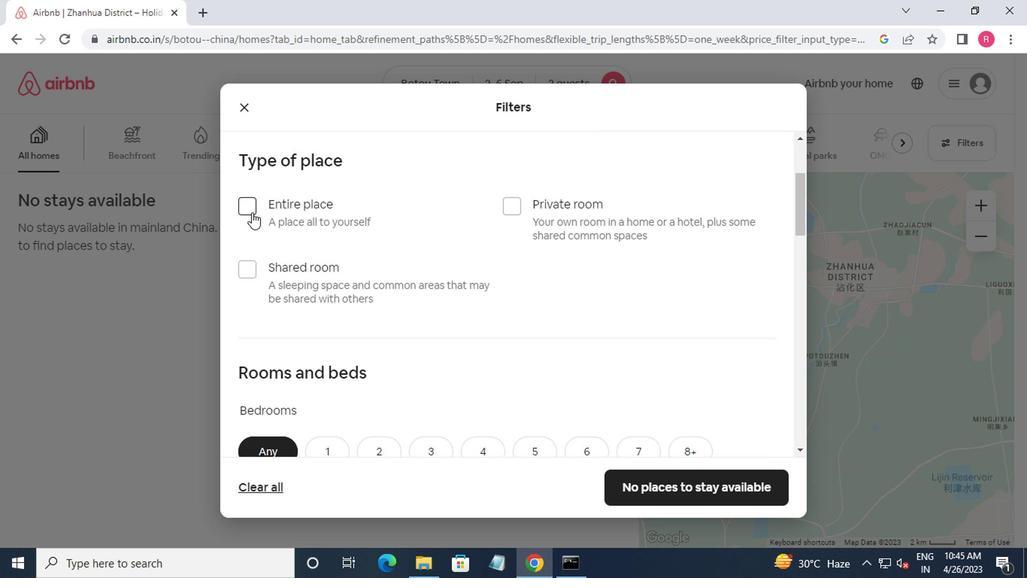
Action: Mouse pressed left at (253, 224)
Screenshot: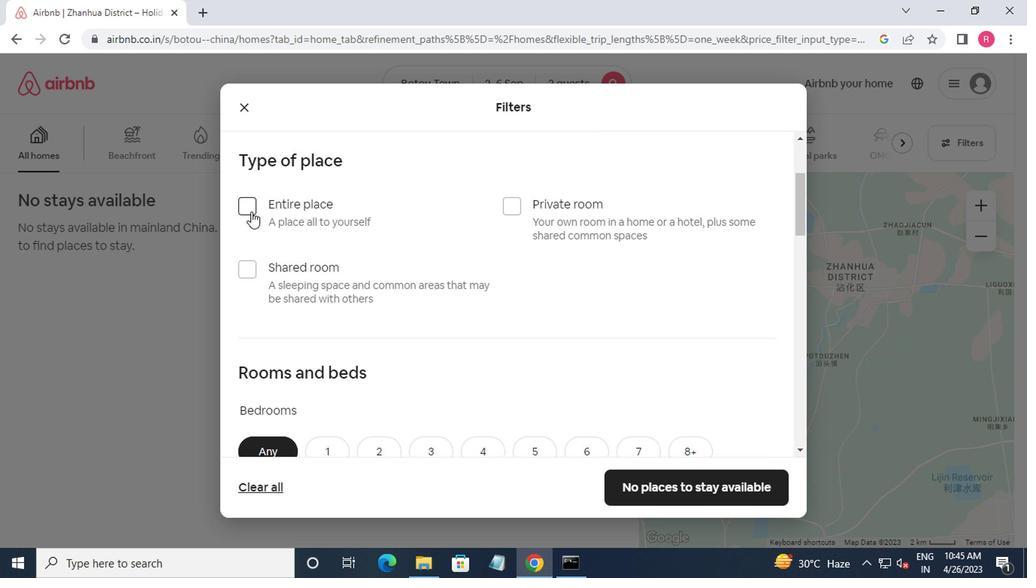 
Action: Mouse moved to (261, 225)
Screenshot: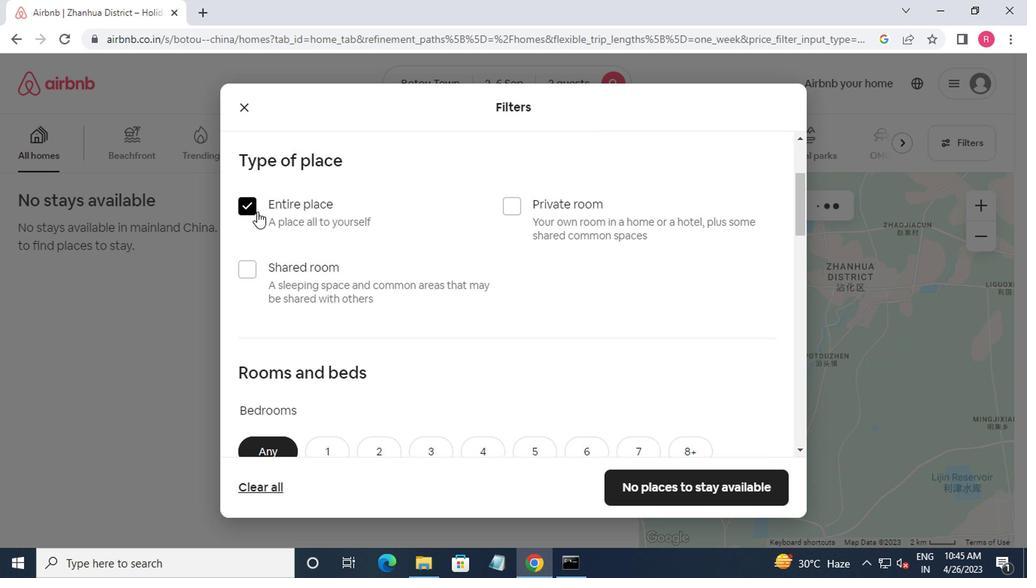 
Action: Mouse scrolled (261, 224) with delta (0, 0)
Screenshot: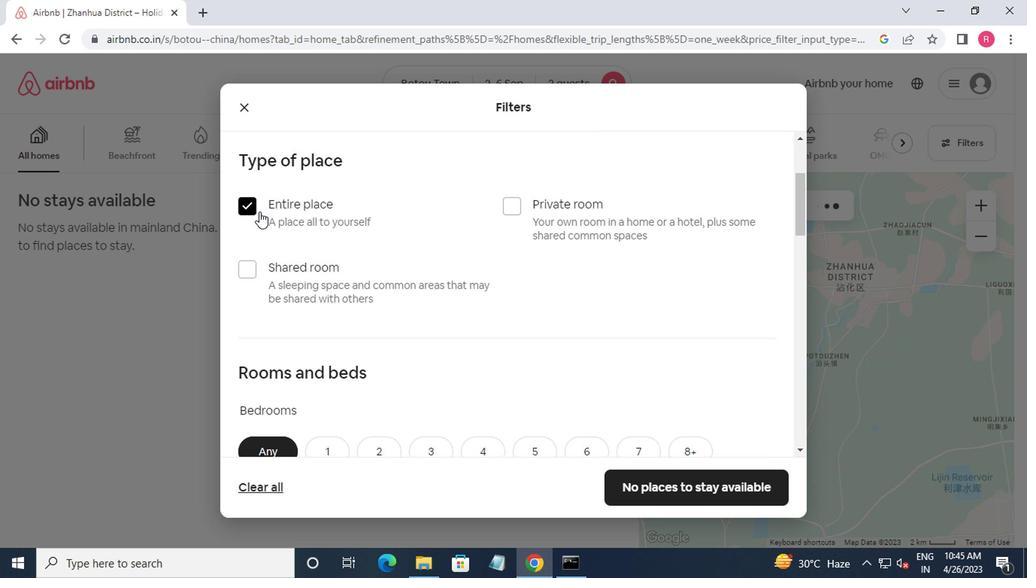 
Action: Mouse moved to (263, 225)
Screenshot: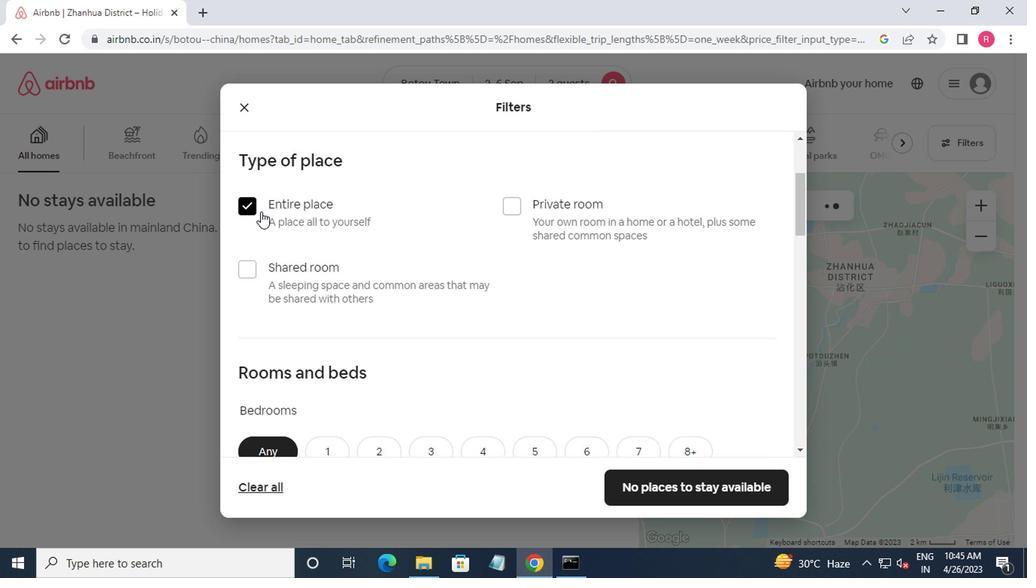 
Action: Mouse scrolled (263, 225) with delta (0, 0)
Screenshot: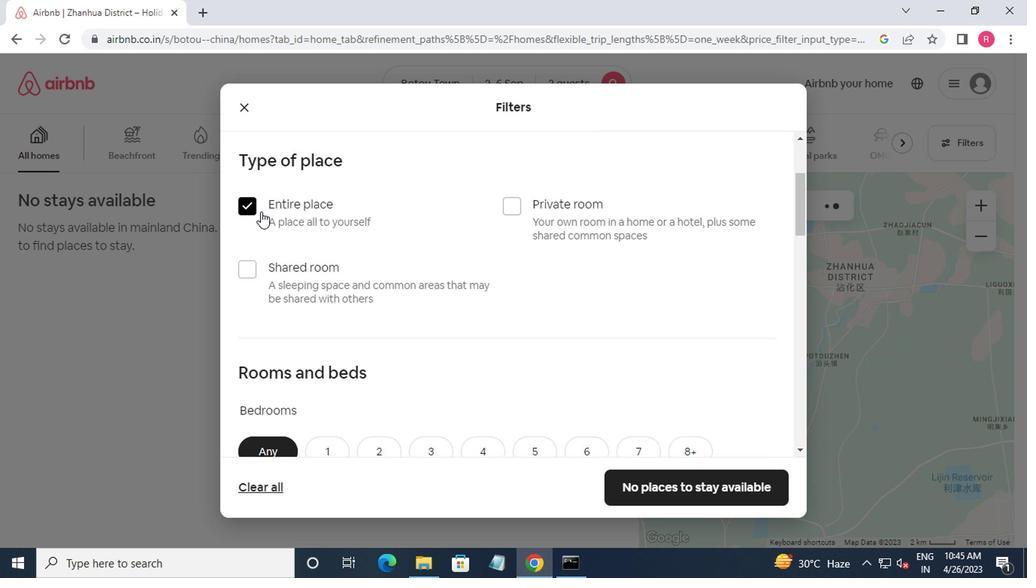 
Action: Mouse moved to (264, 226)
Screenshot: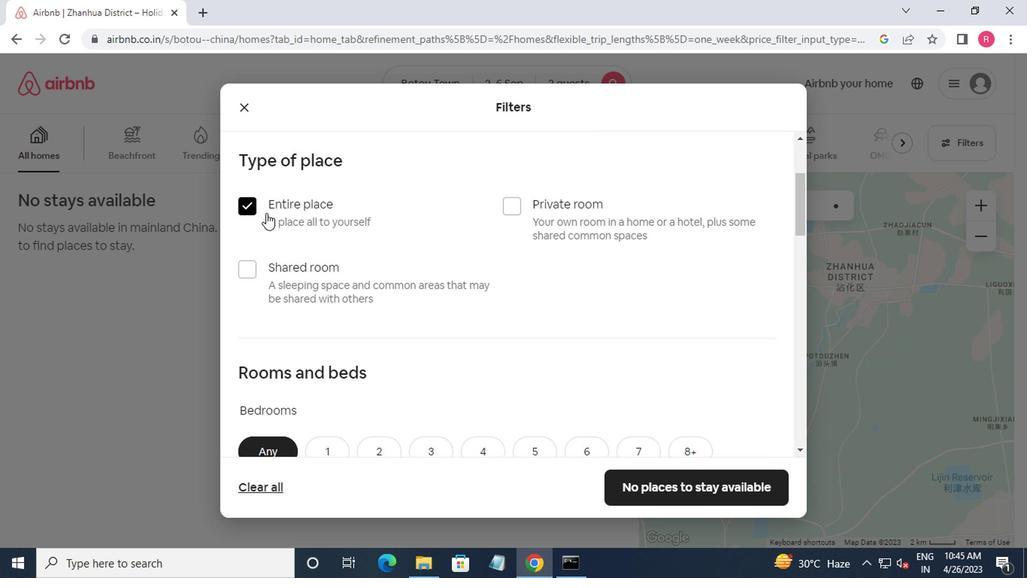 
Action: Mouse scrolled (264, 225) with delta (0, 0)
Screenshot: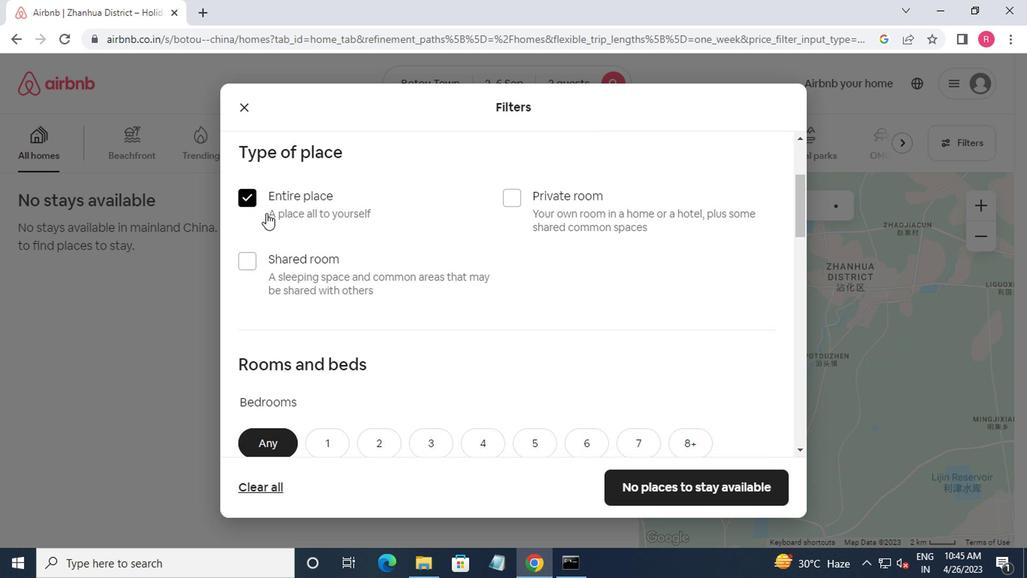 
Action: Mouse moved to (267, 229)
Screenshot: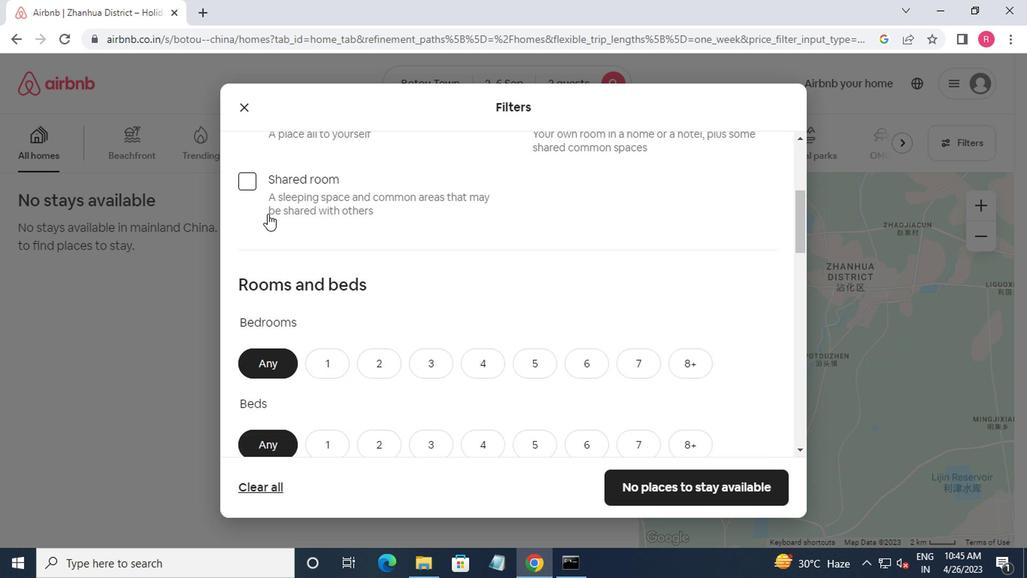 
Action: Mouse scrolled (267, 228) with delta (0, 0)
Screenshot: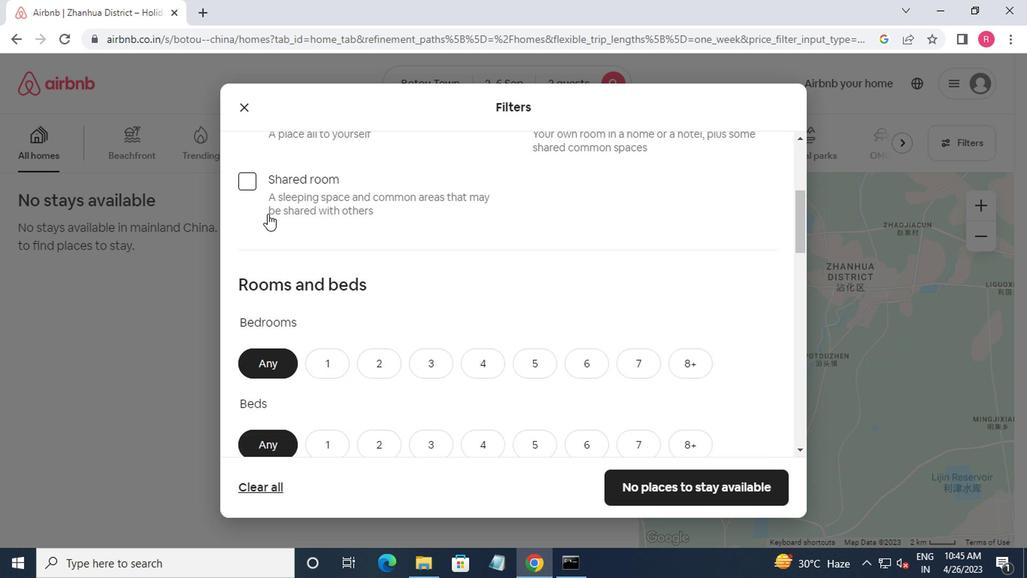 
Action: Mouse moved to (312, 186)
Screenshot: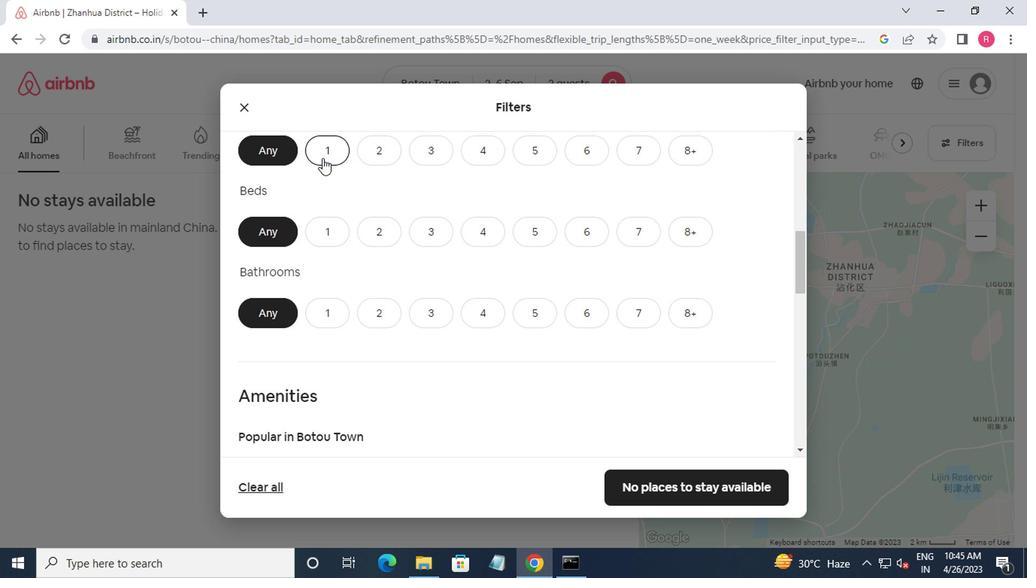 
Action: Mouse pressed left at (312, 186)
Screenshot: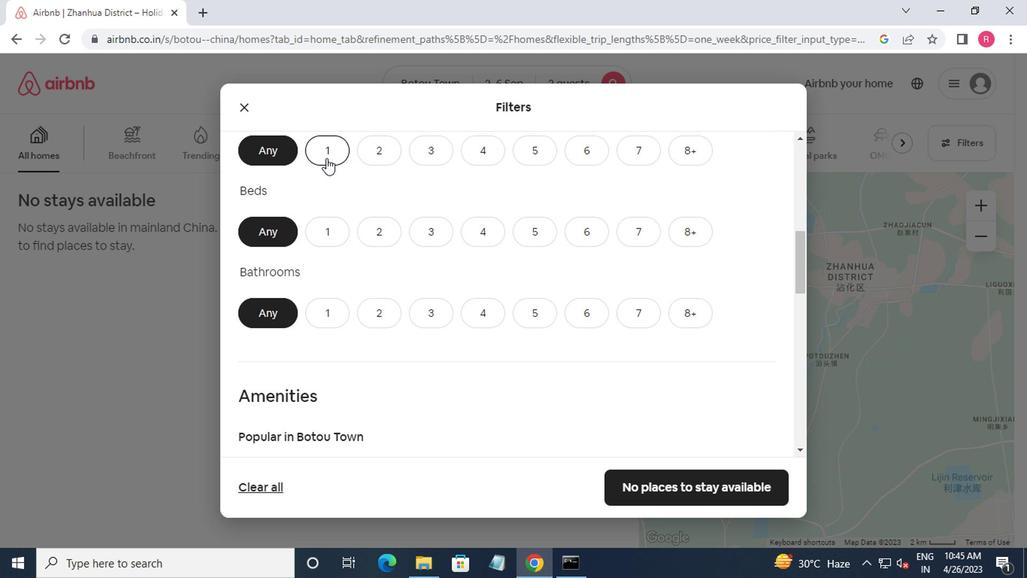 
Action: Mouse moved to (308, 245)
Screenshot: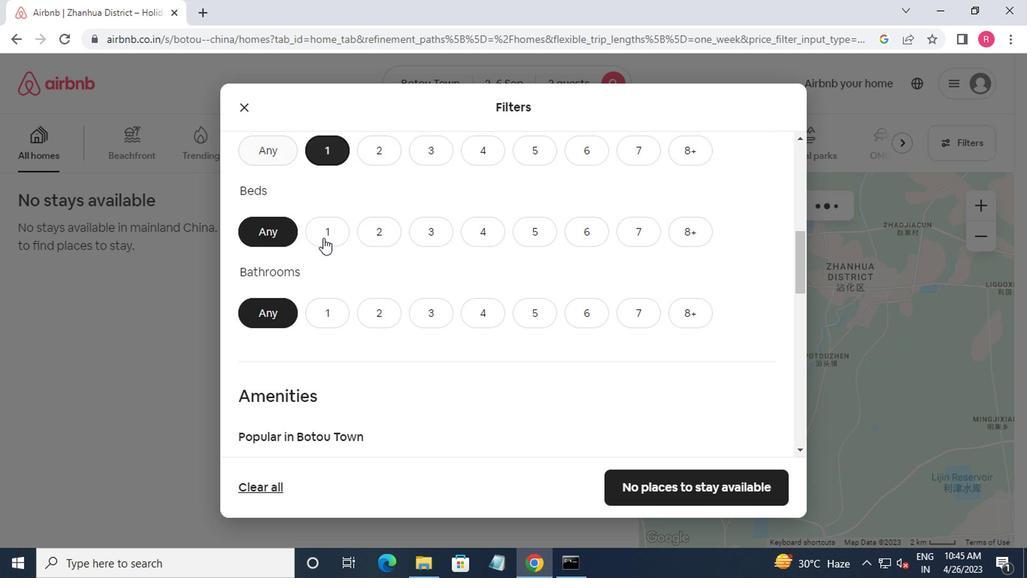 
Action: Mouse pressed left at (308, 245)
Screenshot: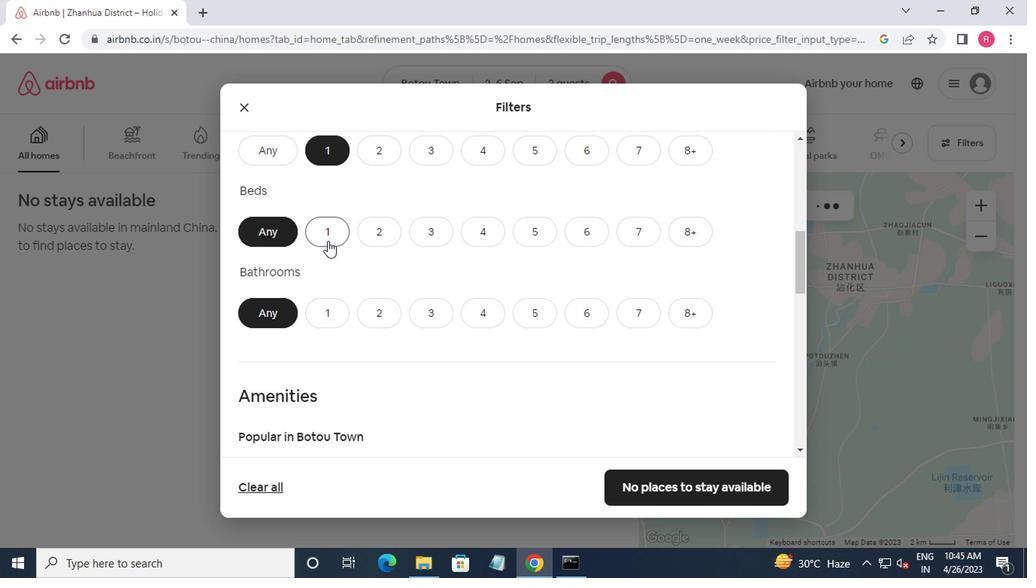 
Action: Mouse moved to (304, 294)
Screenshot: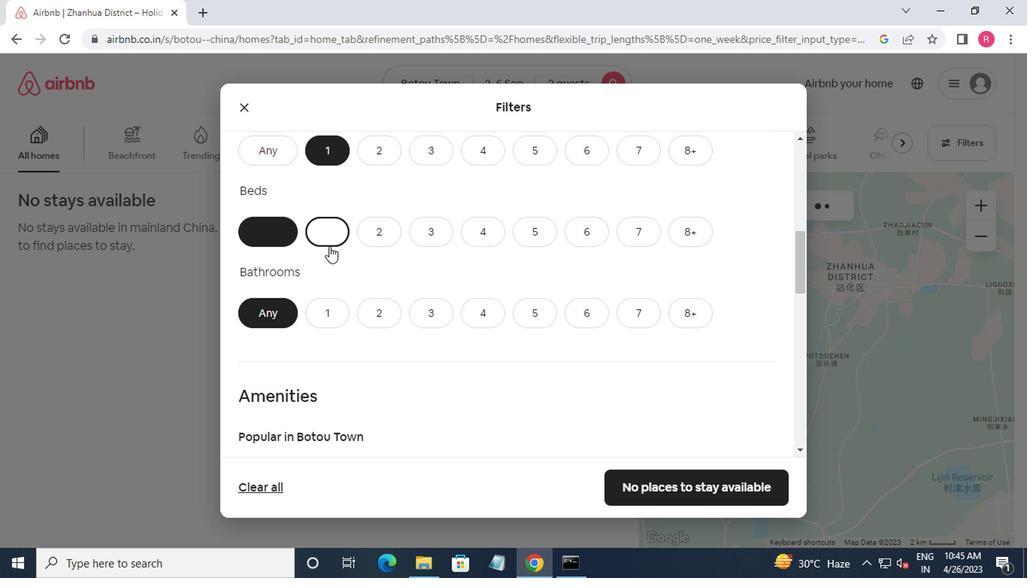 
Action: Mouse pressed left at (304, 294)
Screenshot: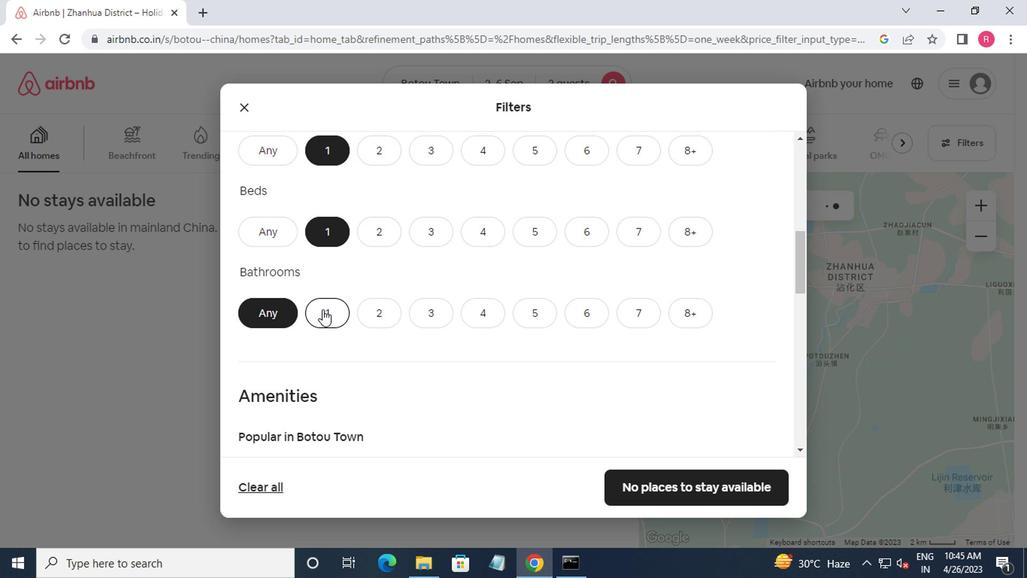 
Action: Mouse moved to (302, 297)
Screenshot: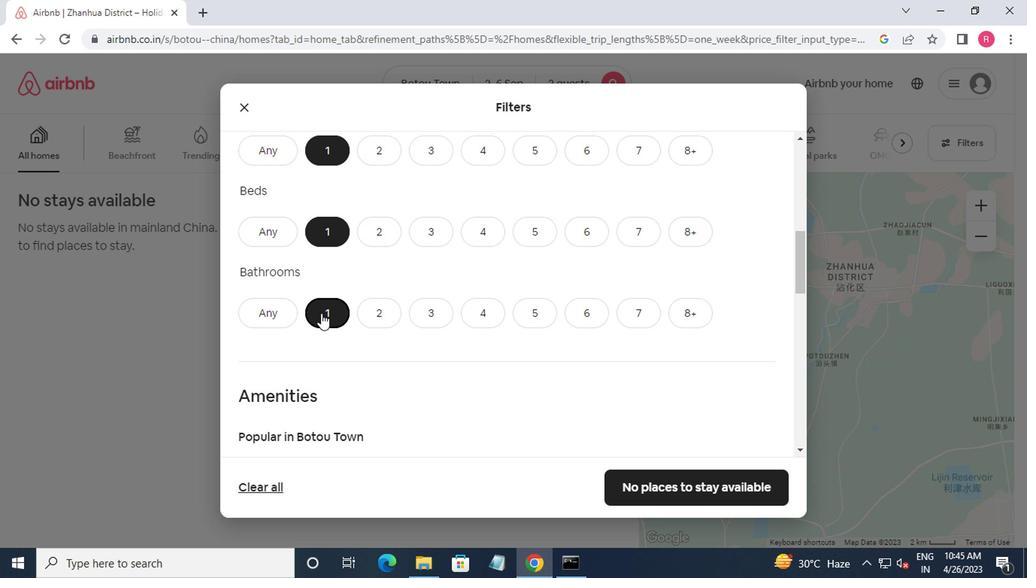 
Action: Mouse scrolled (302, 296) with delta (0, 0)
Screenshot: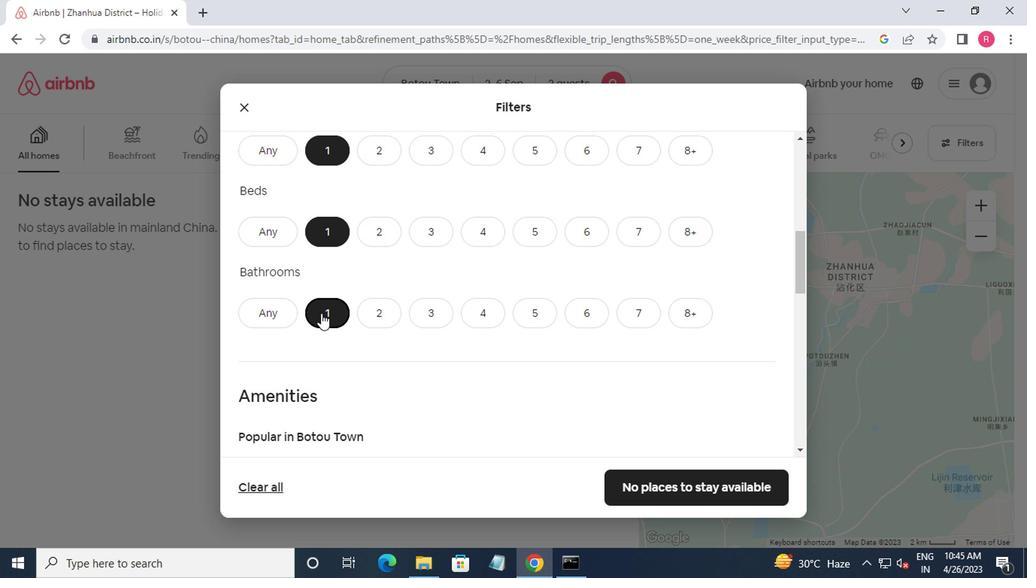 
Action: Mouse scrolled (302, 296) with delta (0, 0)
Screenshot: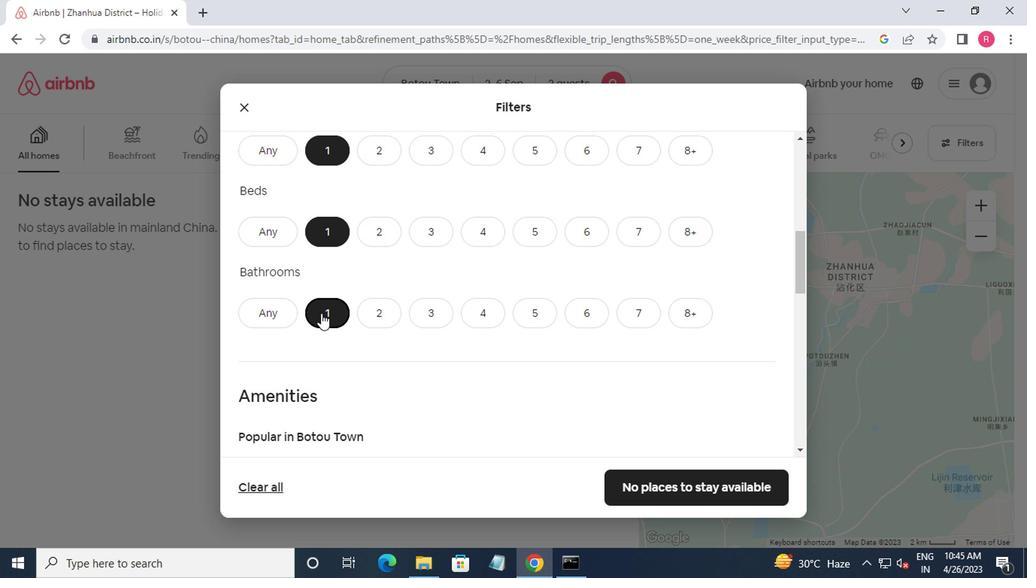 
Action: Mouse scrolled (302, 296) with delta (0, 0)
Screenshot: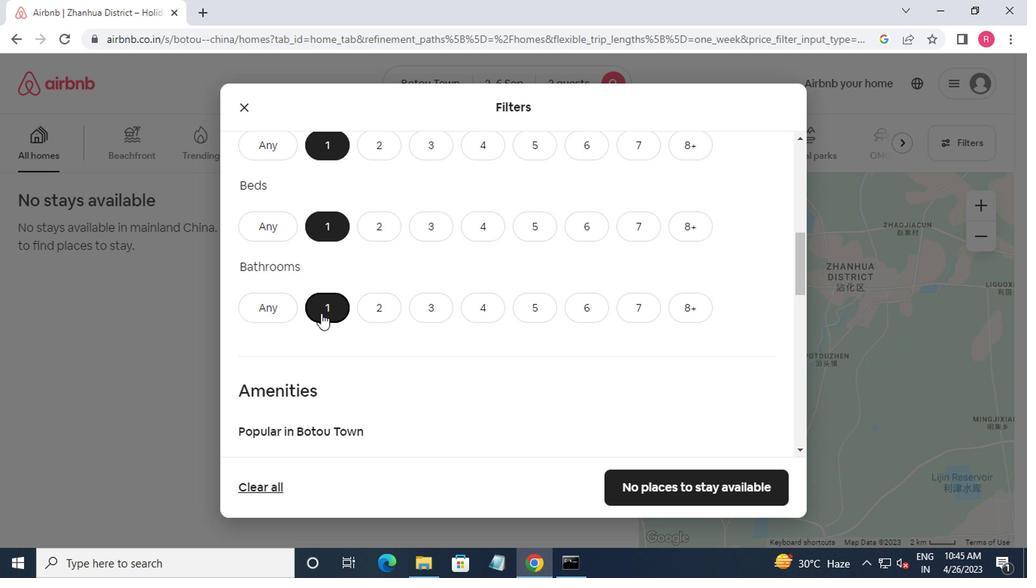 
Action: Mouse moved to (323, 292)
Screenshot: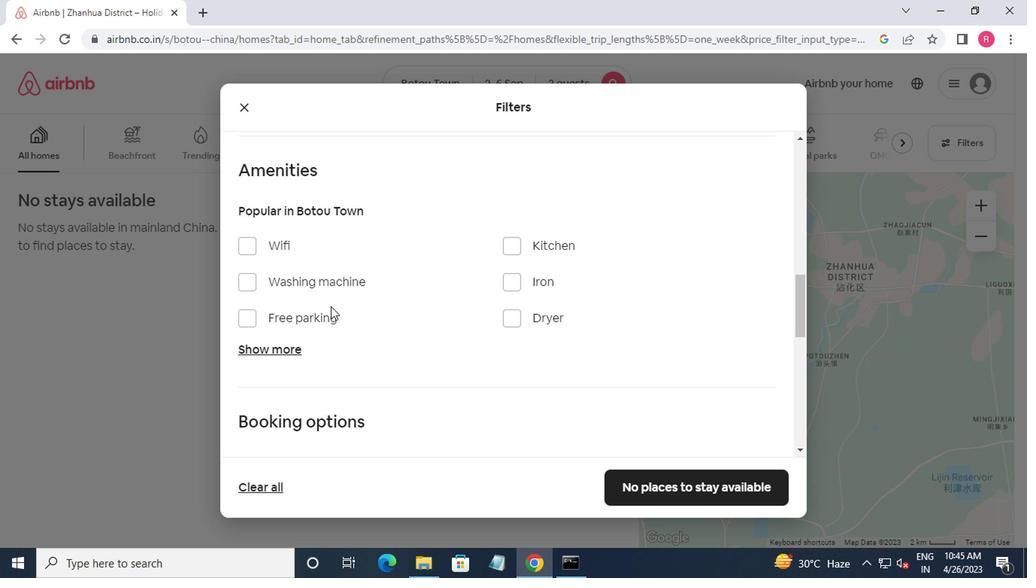 
Action: Mouse scrolled (323, 291) with delta (0, 0)
Screenshot: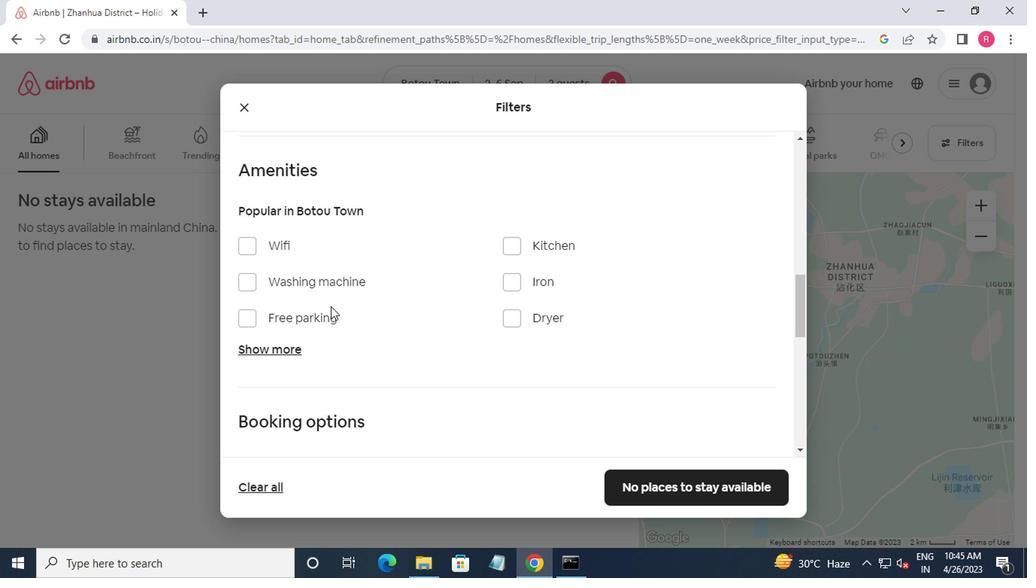 
Action: Mouse moved to (339, 292)
Screenshot: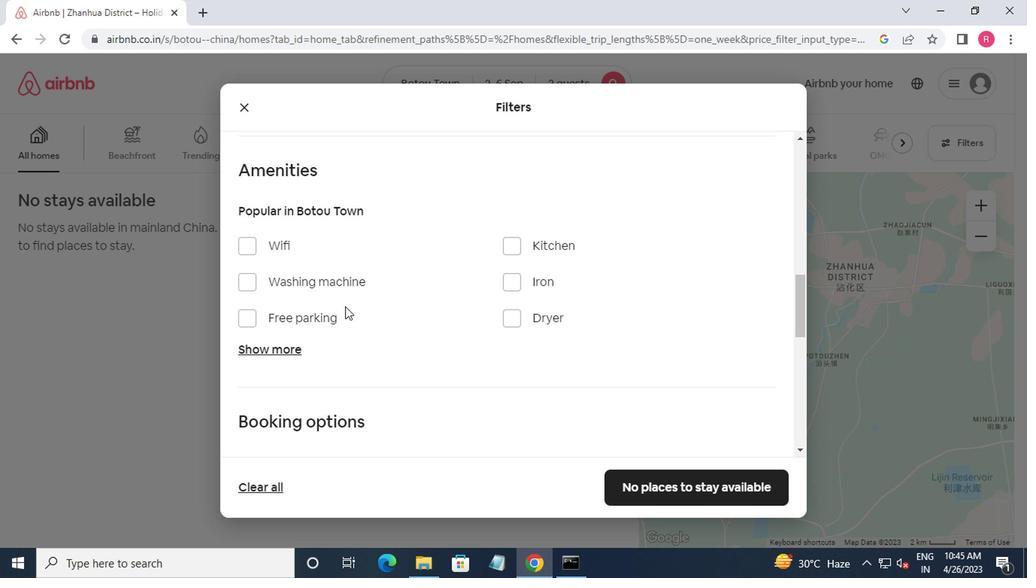
Action: Mouse scrolled (339, 291) with delta (0, 0)
Screenshot: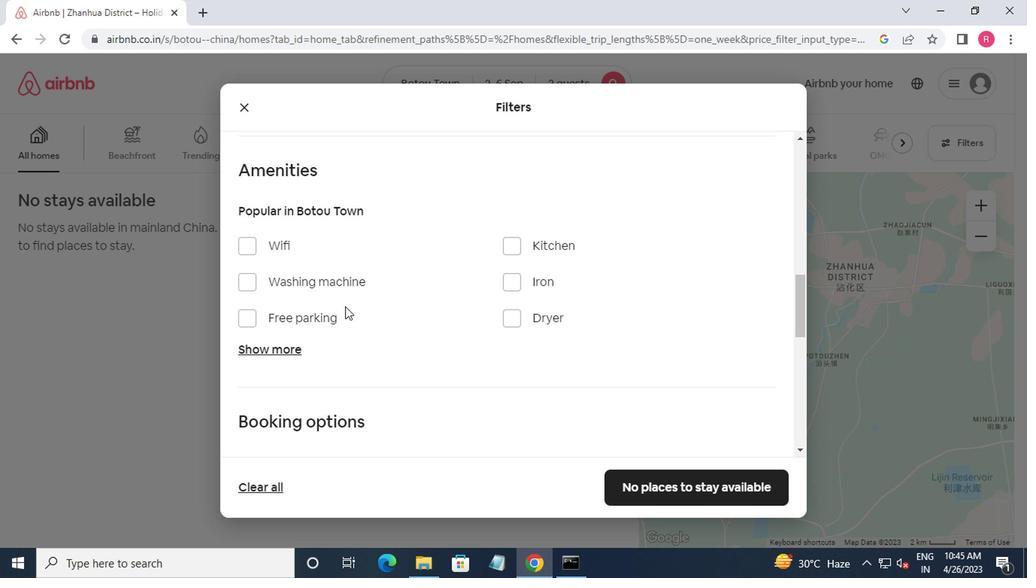 
Action: Mouse moved to (600, 340)
Screenshot: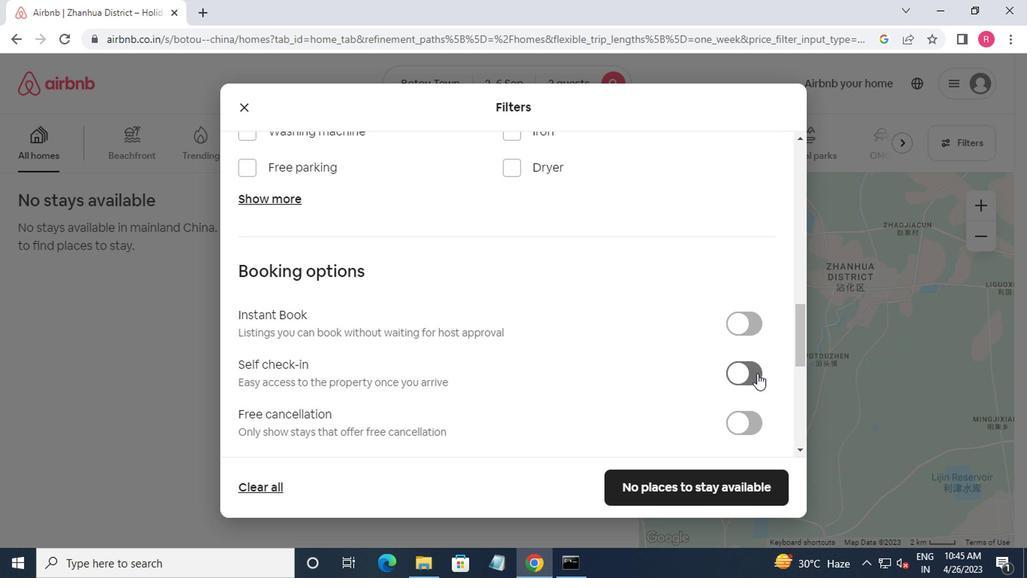 
Action: Mouse pressed left at (600, 340)
Screenshot: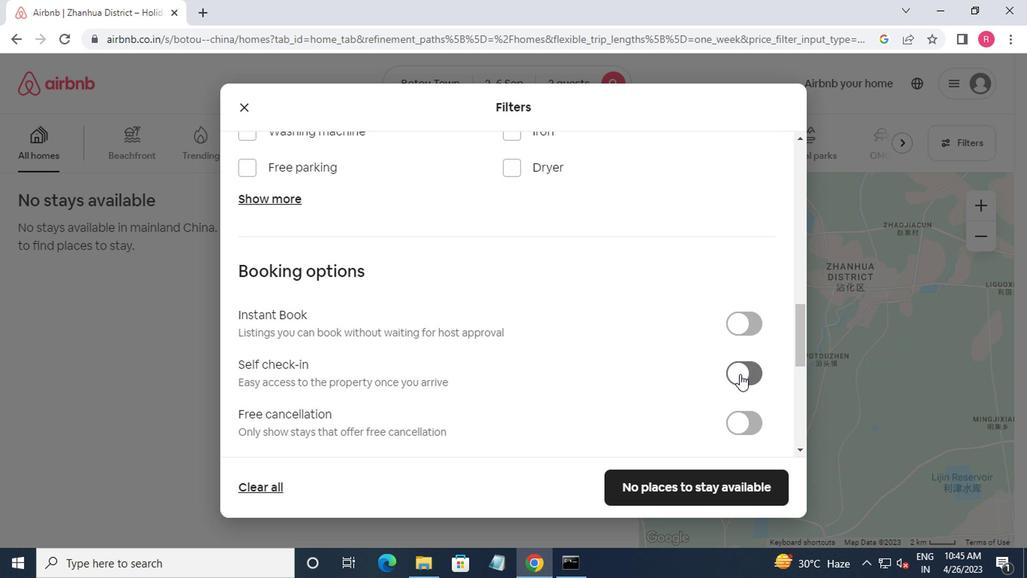 
Action: Mouse moved to (568, 338)
Screenshot: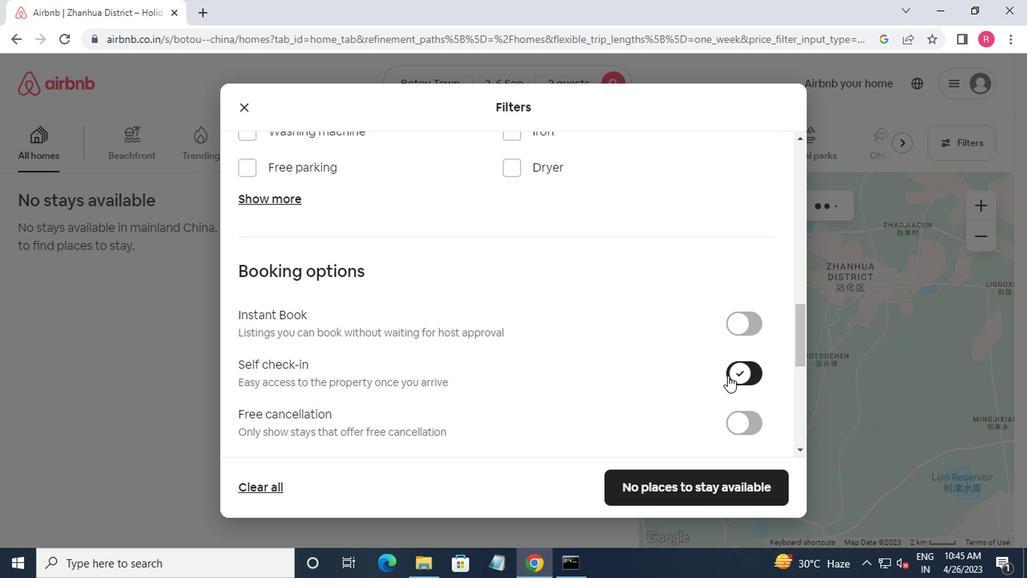 
Action: Mouse scrolled (568, 337) with delta (0, 0)
Screenshot: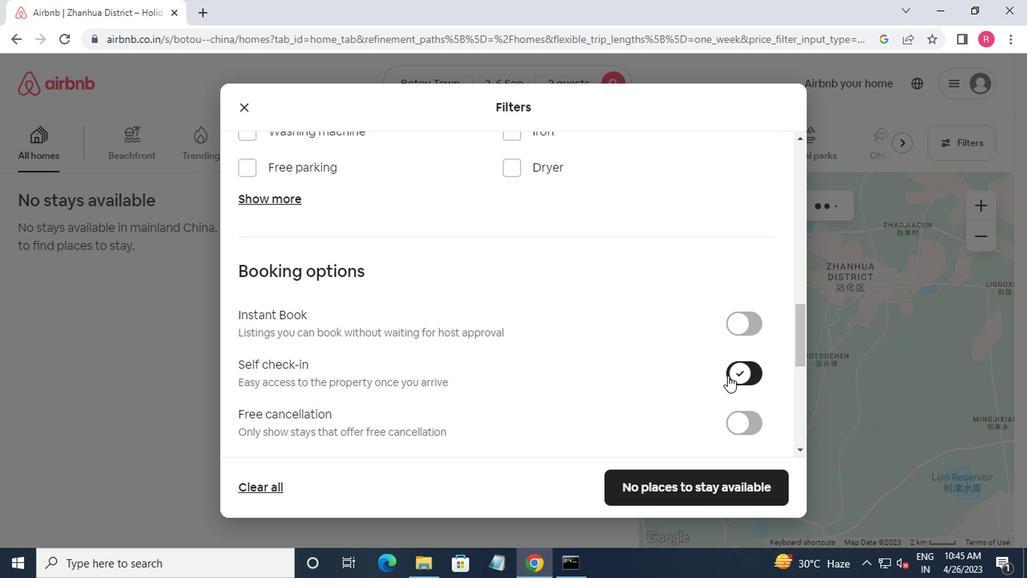 
Action: Mouse moved to (566, 338)
Screenshot: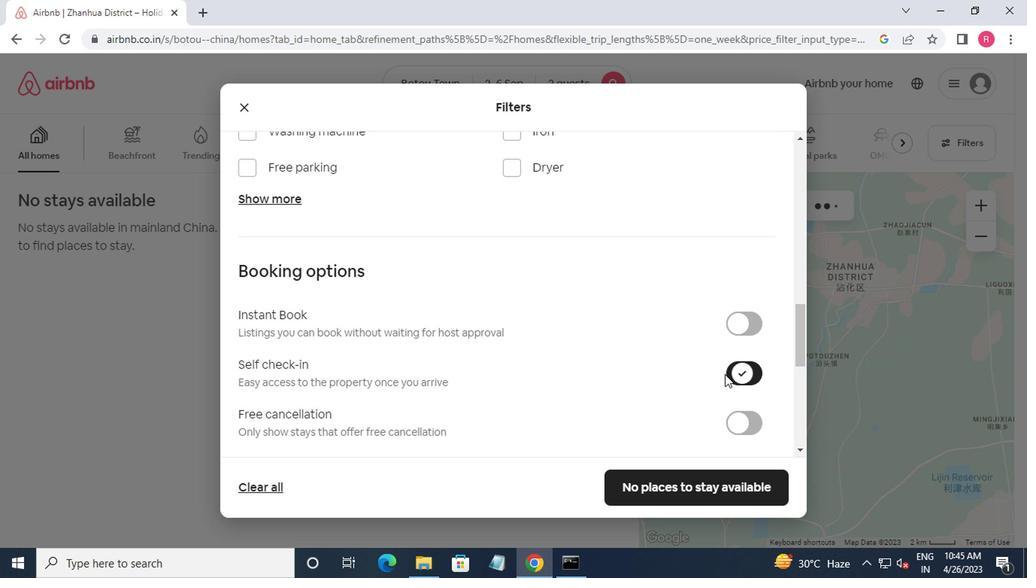 
Action: Mouse scrolled (566, 338) with delta (0, 0)
Screenshot: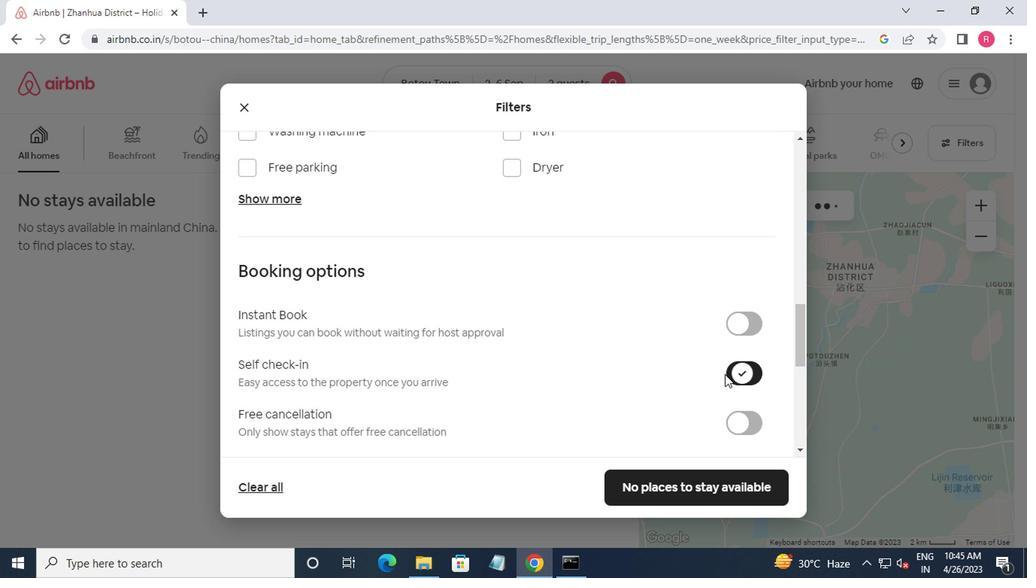 
Action: Mouse moved to (563, 339)
Screenshot: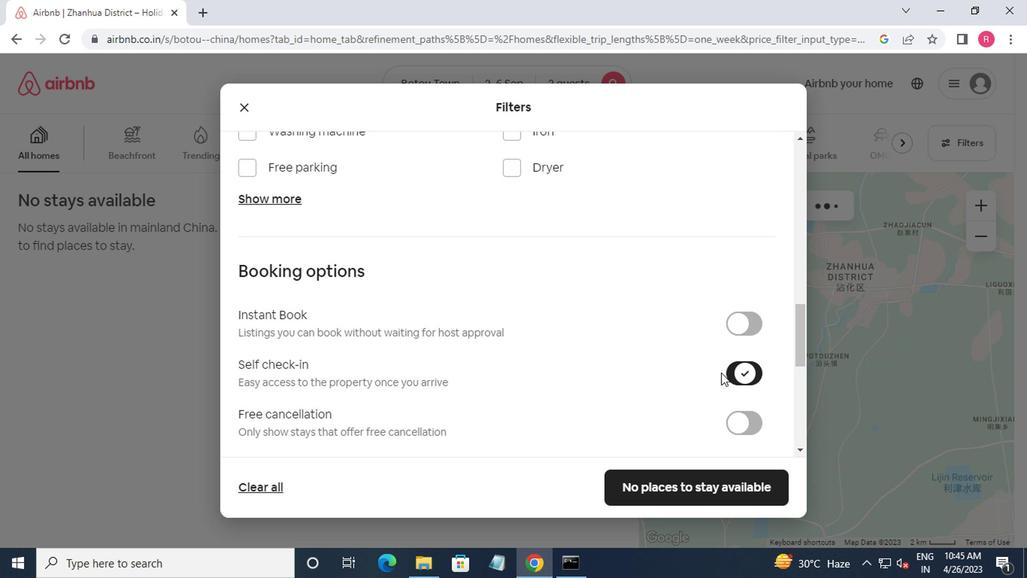 
Action: Mouse scrolled (563, 338) with delta (0, 0)
Screenshot: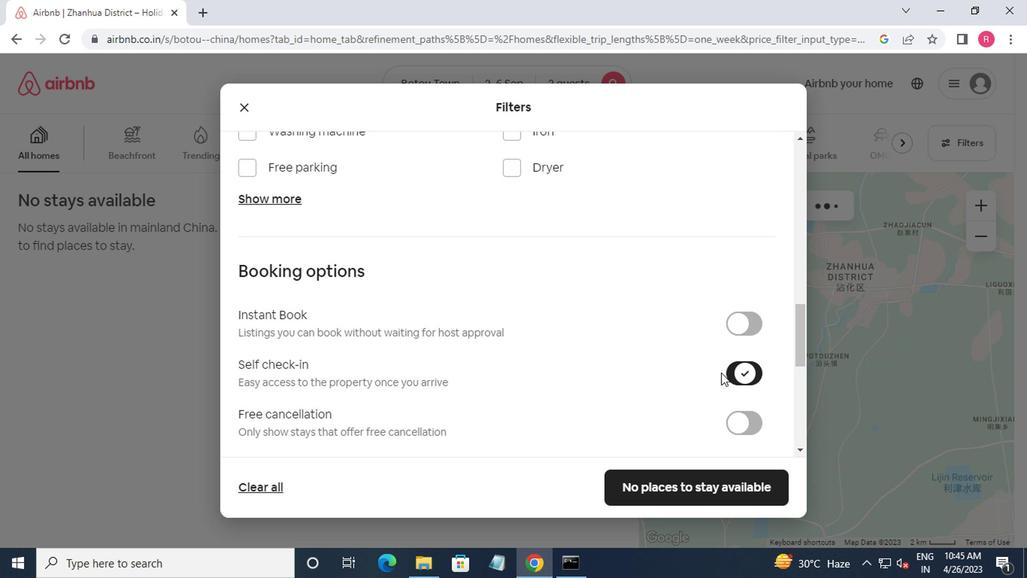 
Action: Mouse moved to (558, 339)
Screenshot: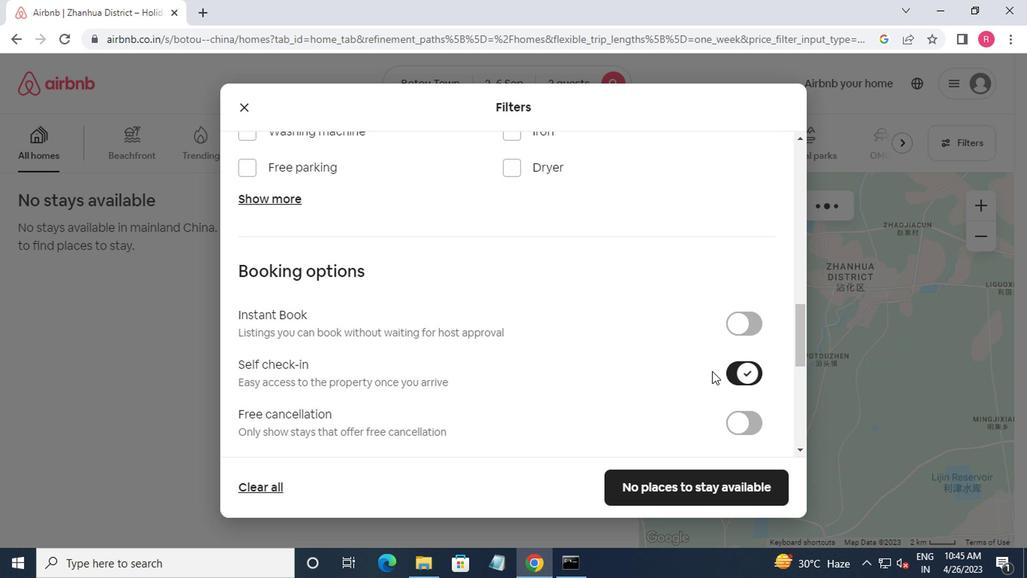 
Action: Mouse scrolled (558, 339) with delta (0, 0)
Screenshot: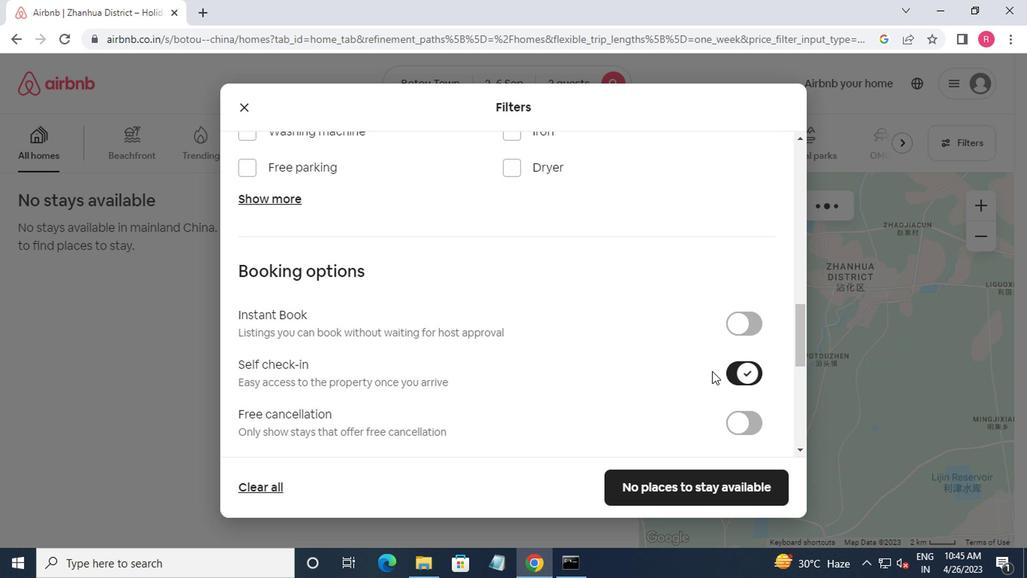 
Action: Mouse moved to (547, 339)
Screenshot: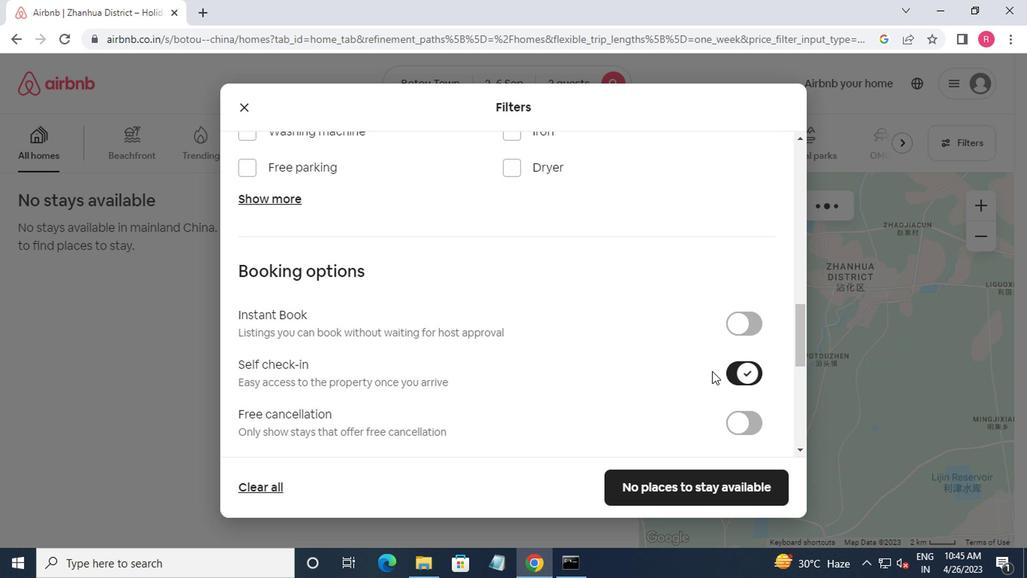 
Action: Mouse scrolled (547, 339) with delta (0, 0)
Screenshot: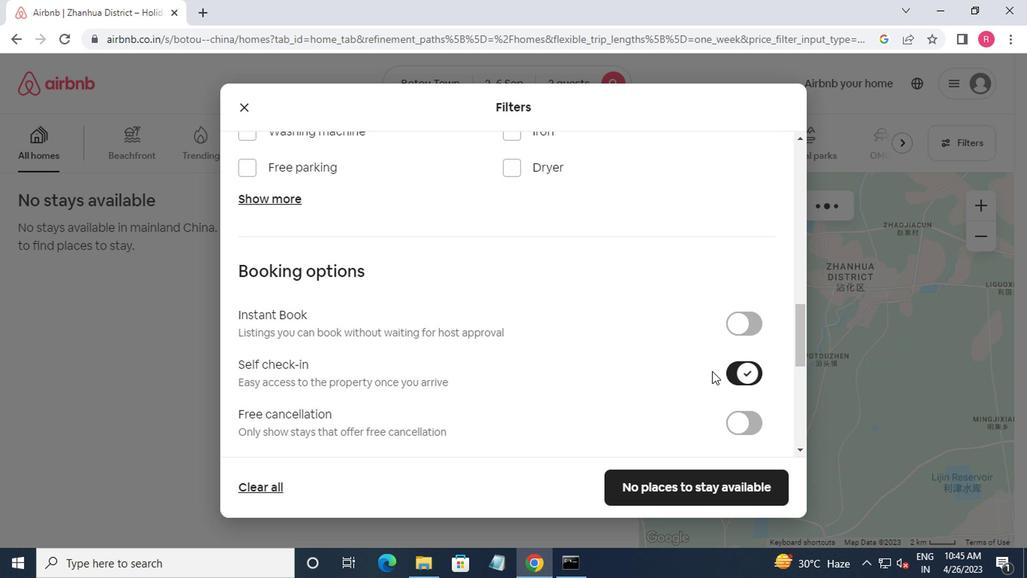 
Action: Mouse moved to (595, 357)
Screenshot: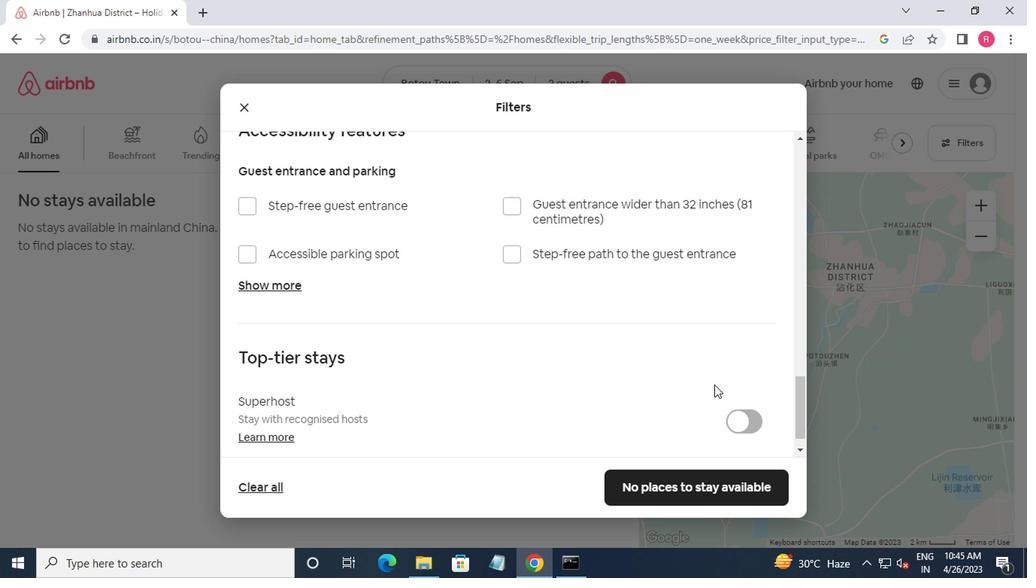 
Action: Mouse scrolled (595, 356) with delta (0, 0)
Screenshot: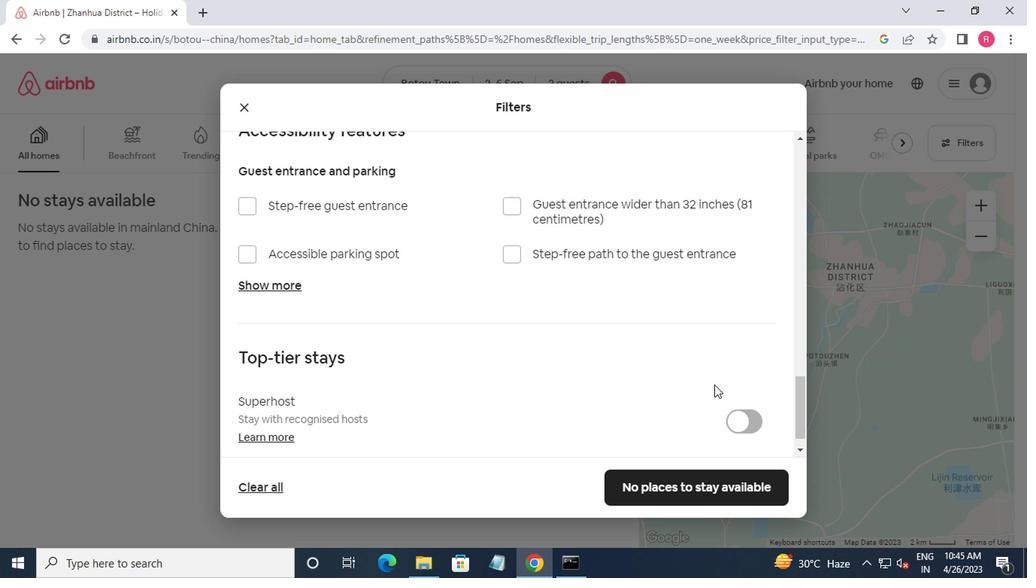 
Action: Mouse moved to (596, 357)
Screenshot: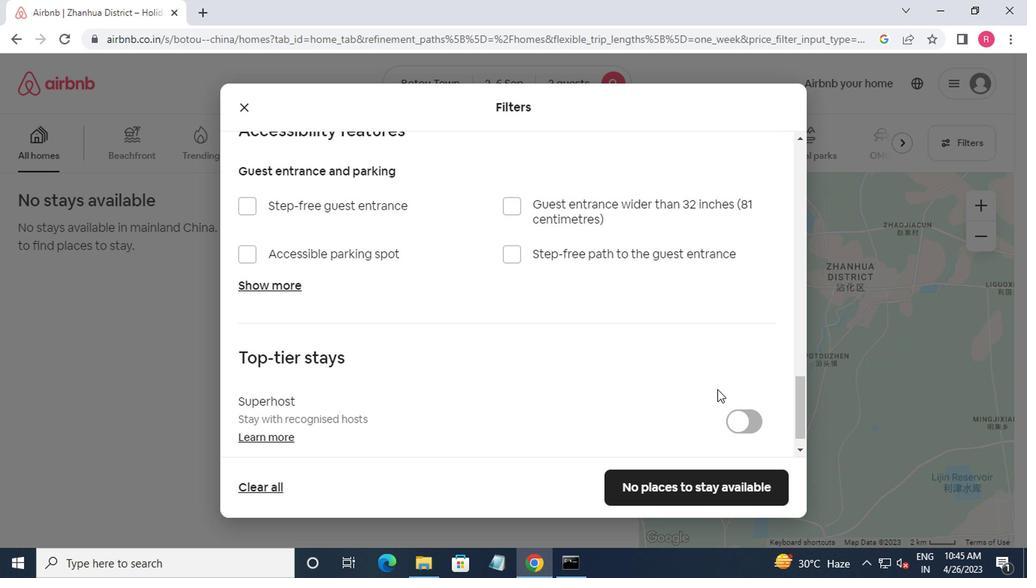
Action: Mouse scrolled (596, 357) with delta (0, 0)
Screenshot: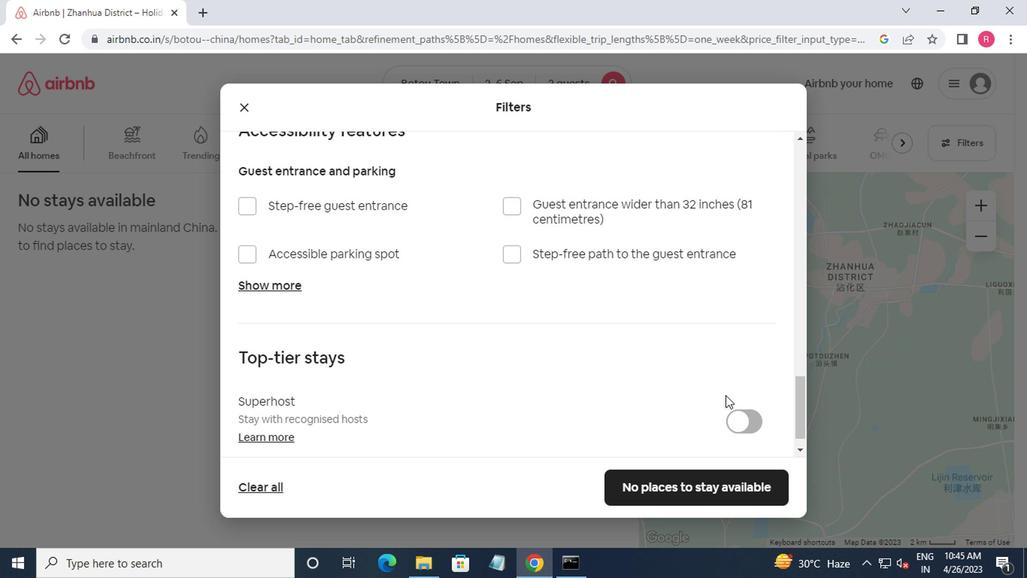 
Action: Mouse moved to (582, 412)
Screenshot: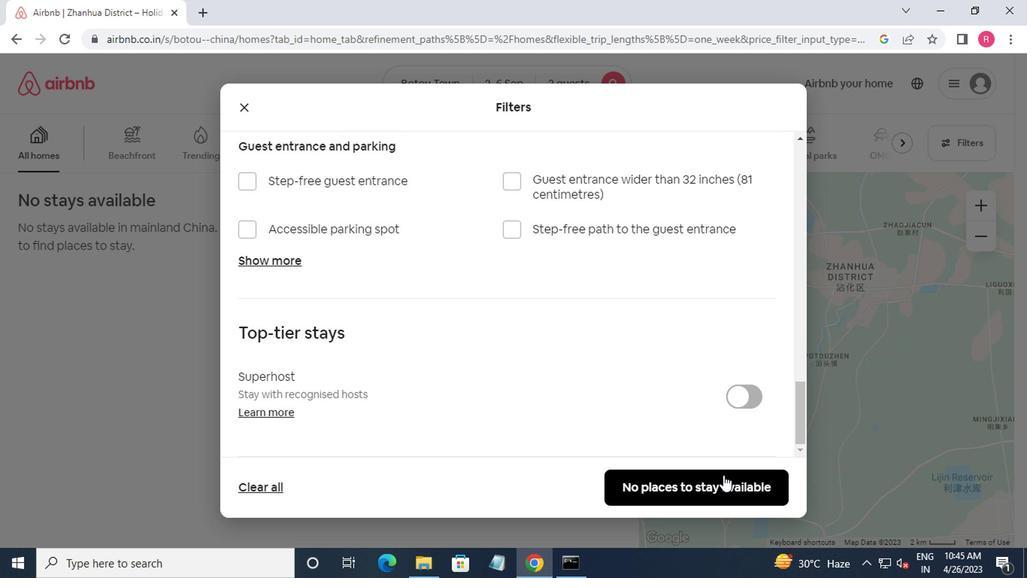 
Action: Mouse pressed left at (582, 412)
Screenshot: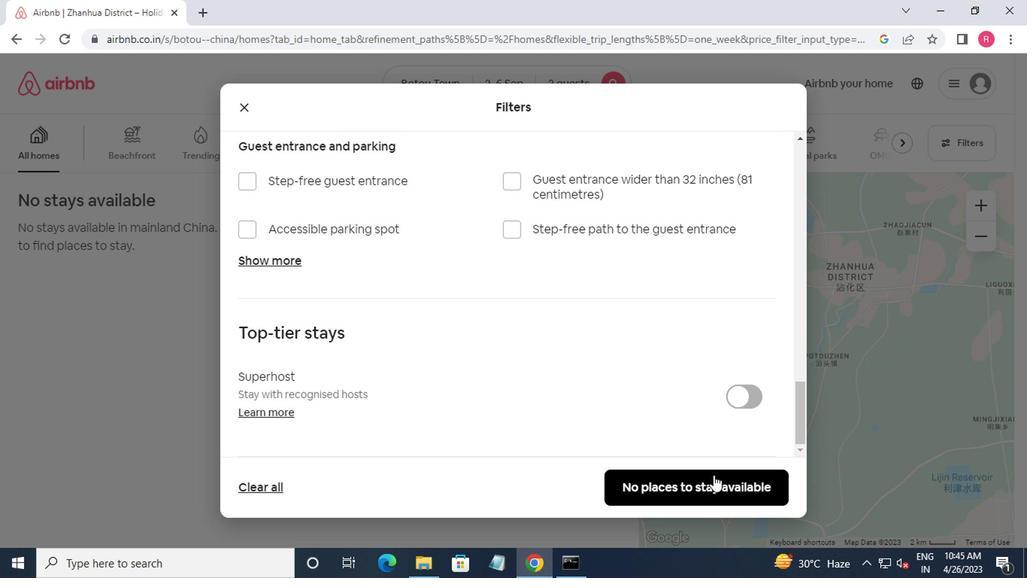 
Action: Mouse moved to (600, 137)
Screenshot: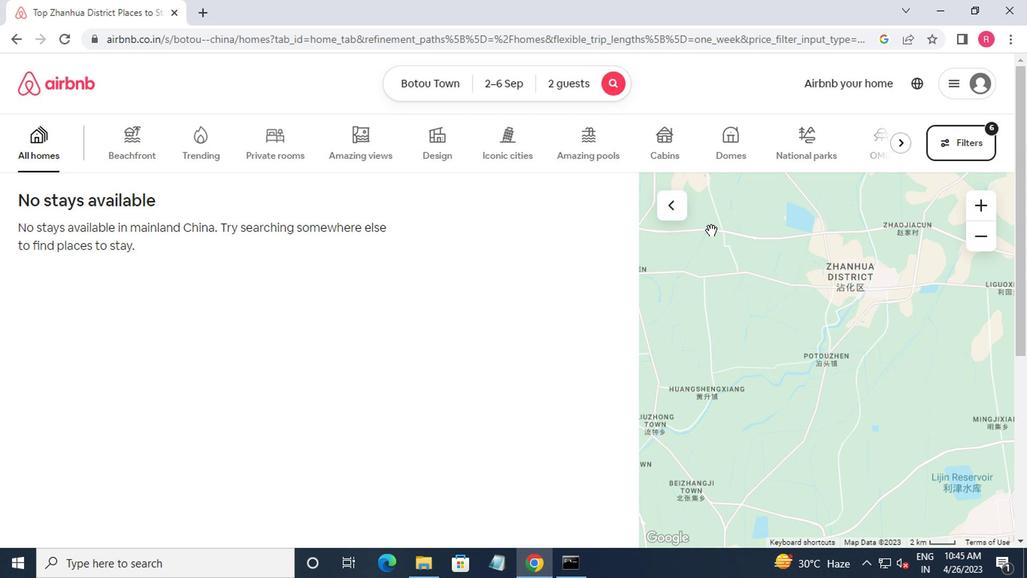 
